 Task: Add an event with the title Second Lunch Break: Mindfulness Break, date '2024/03/10', time 7:30 AM to 9:30 AMand add a description: Participants will understand the role of nonverbal cues, such as body language, facial expressions, and gestures, in communication. They will learn how to use nonverbal signals effectively to convey their message and understand the nonverbal cues of others., put the event into Red category, logged in from the account softage.2@softage.netand send the event invitation to softage.6@softage.net and softage.7@softage.net. Set a reminder for the event At time of event
Action: Mouse moved to (117, 105)
Screenshot: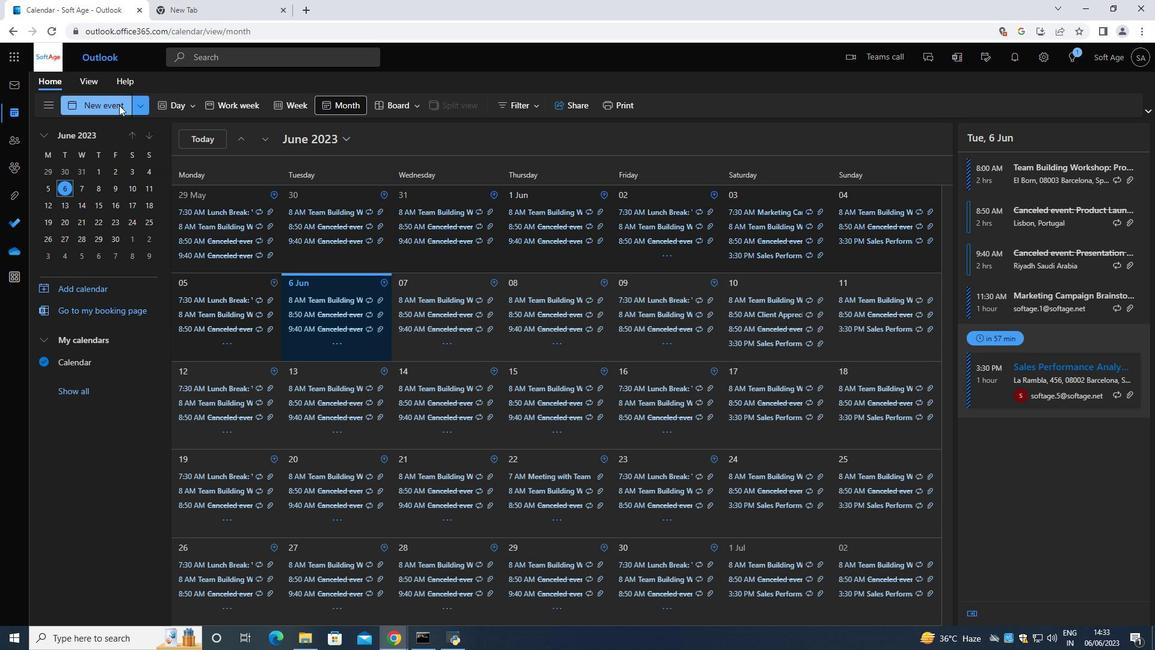 
Action: Mouse pressed left at (117, 105)
Screenshot: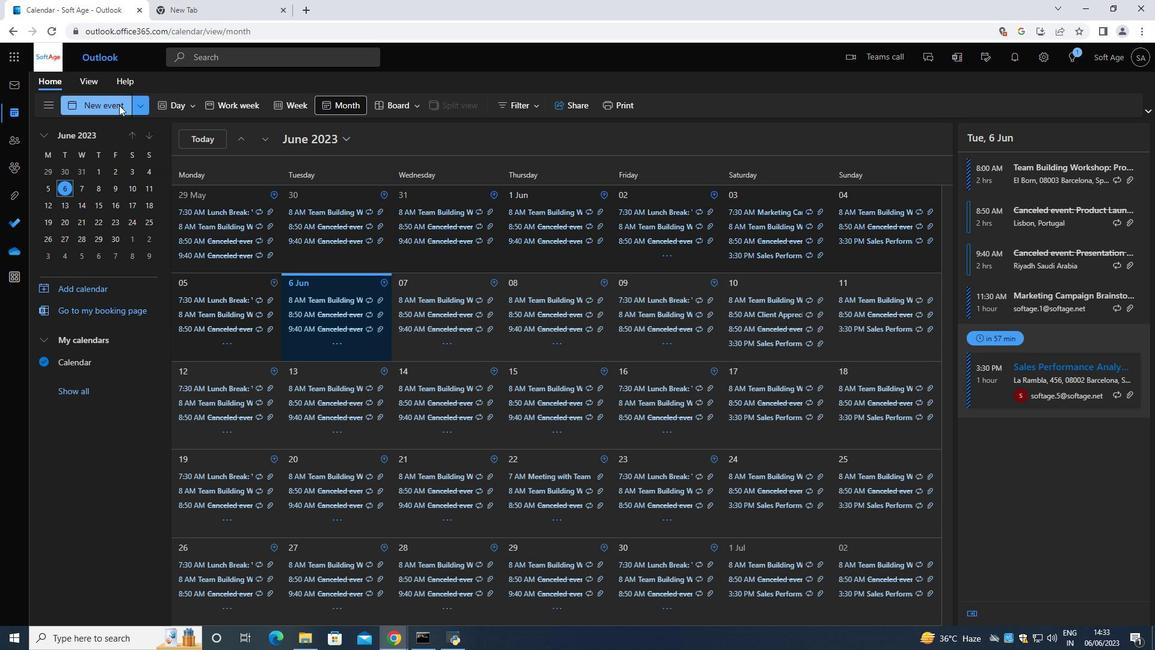 
Action: Mouse moved to (326, 137)
Screenshot: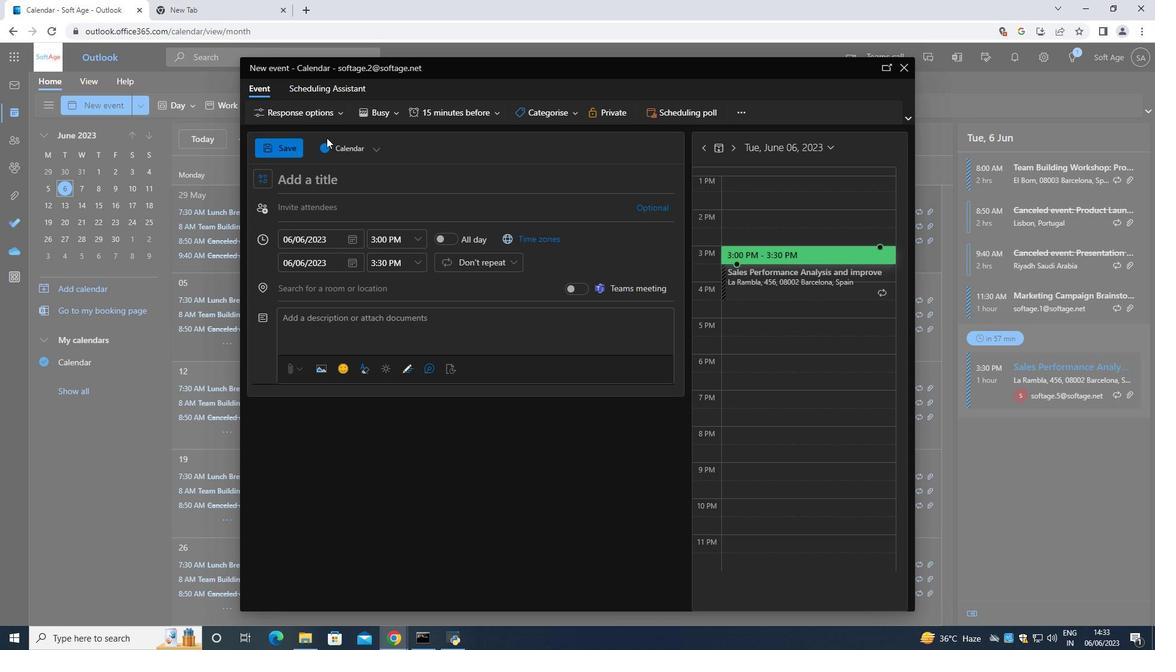 
Action: Key pressed <Key.shift>Seconf<Key.backspace>d<Key.space><Key.shift><Key.shift><Key.shift>Lunch<Key.space><Key.shift>Breake<Key.space><Key.shift><Key.shift_r>:<Key.backspace><Key.backspace><Key.backspace><Key.backspace>k<Key.space><Key.shift_r>:<Key.space><Key.shift>Mindfulness<Key.space><Key.shift><Key.shift><Key.shift><Key.shift><Key.shift><Key.shift><Key.shift>Break<Key.space>
Screenshot: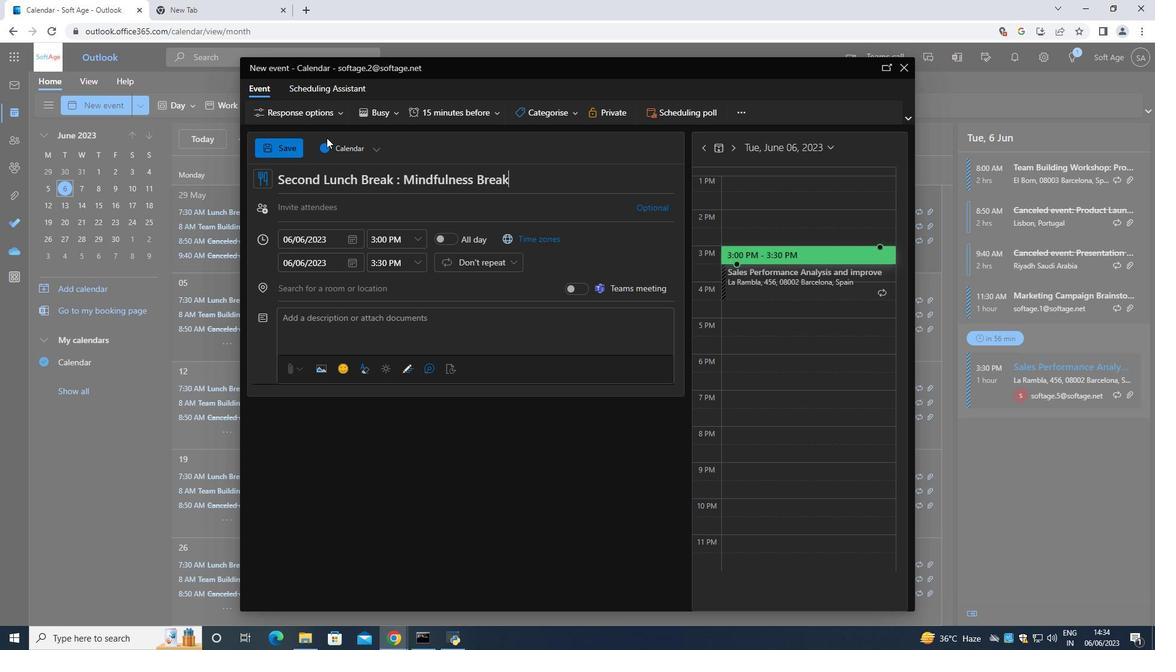 
Action: Mouse moved to (349, 246)
Screenshot: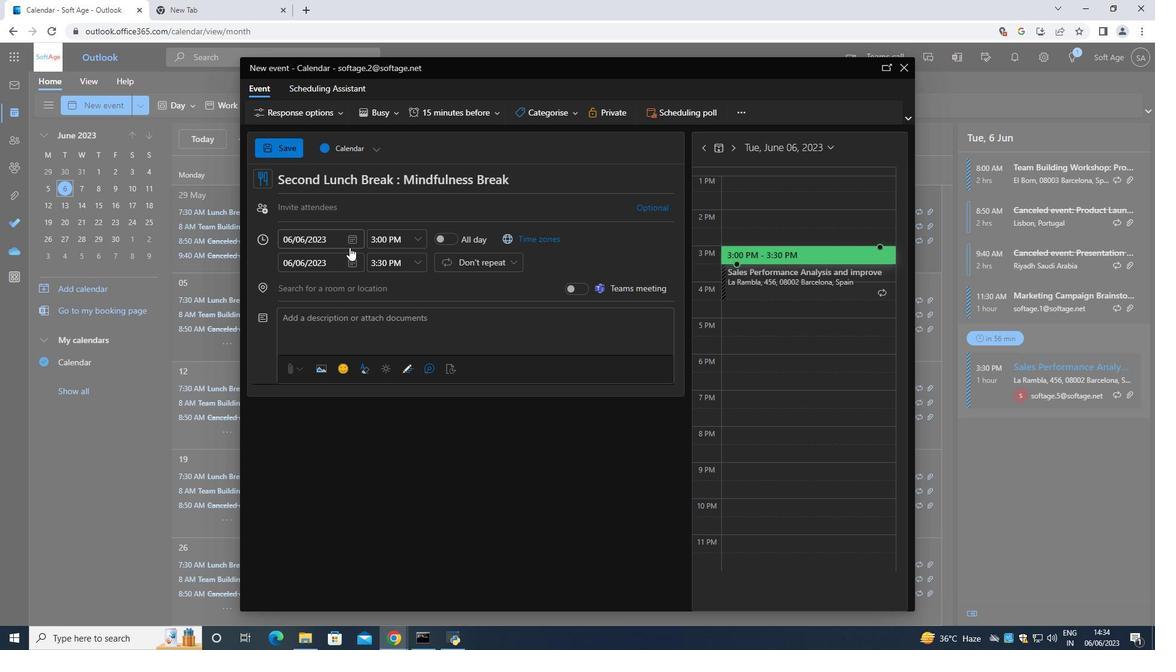 
Action: Mouse pressed left at (349, 246)
Screenshot: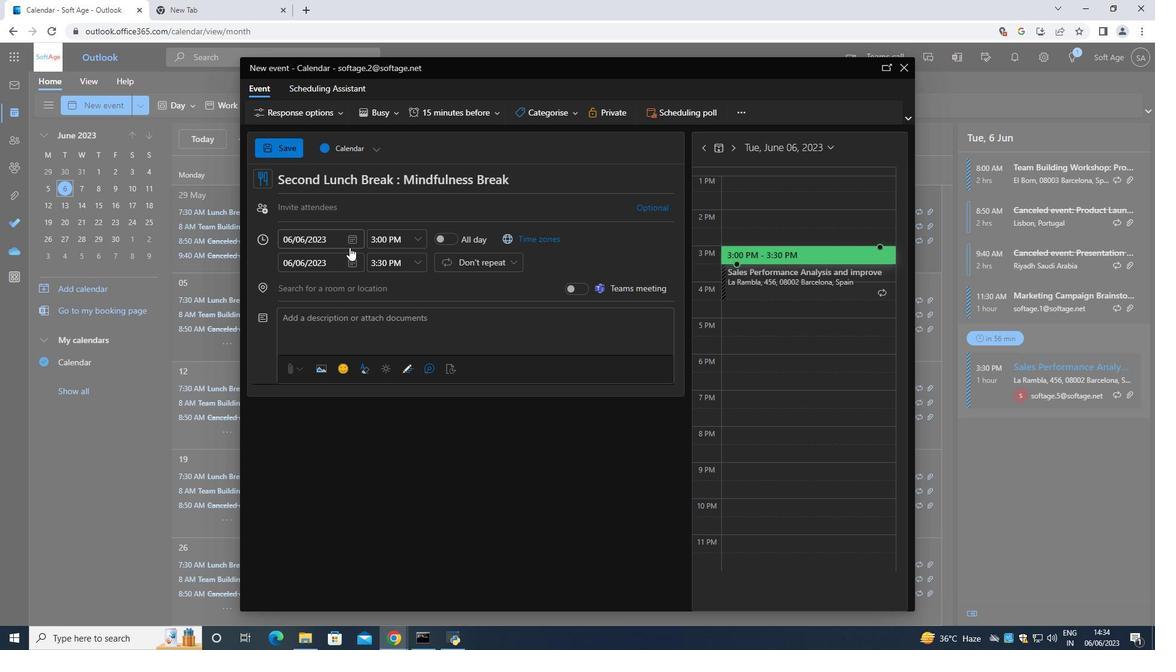 
Action: Mouse moved to (394, 264)
Screenshot: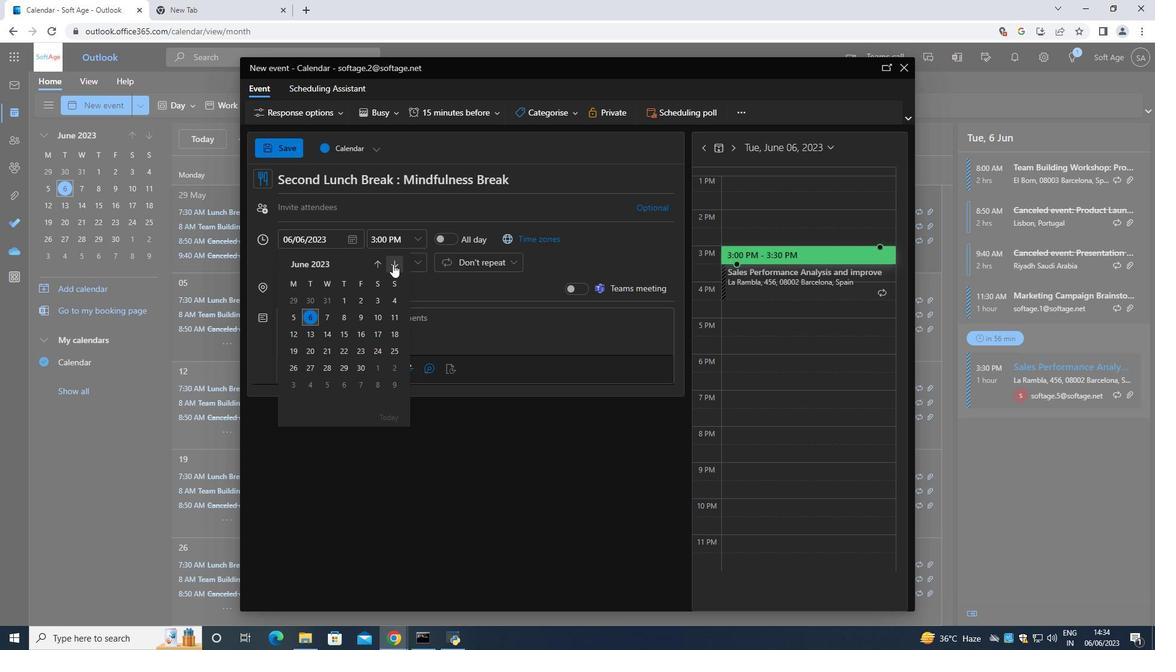
Action: Mouse pressed left at (394, 264)
Screenshot: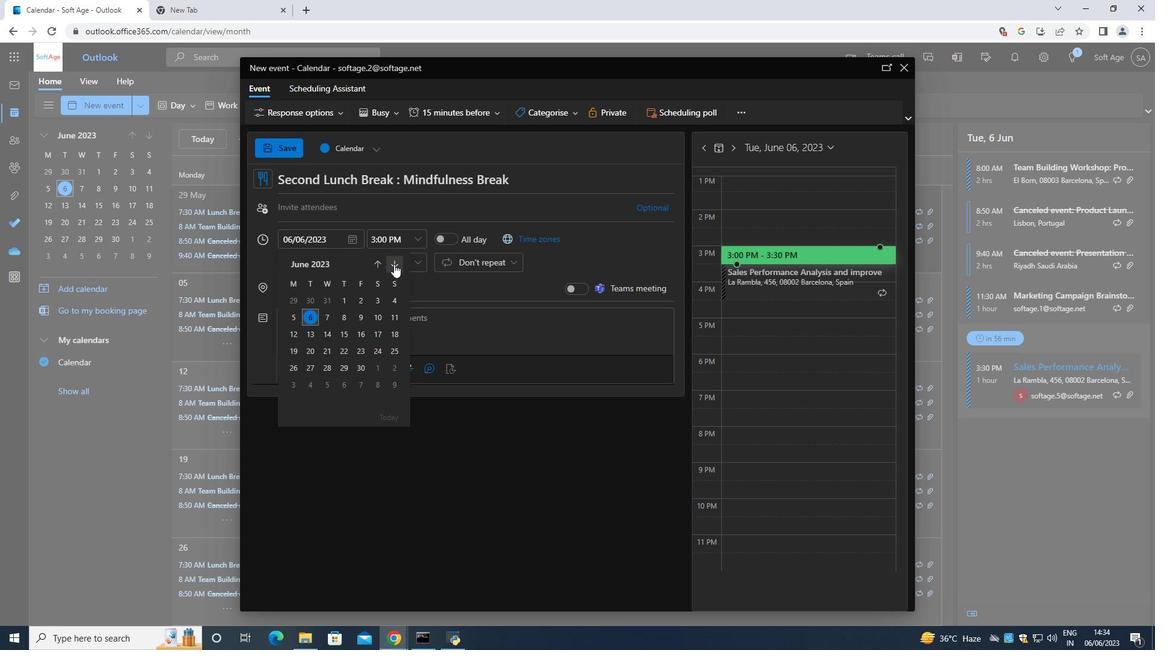 
Action: Mouse moved to (394, 264)
Screenshot: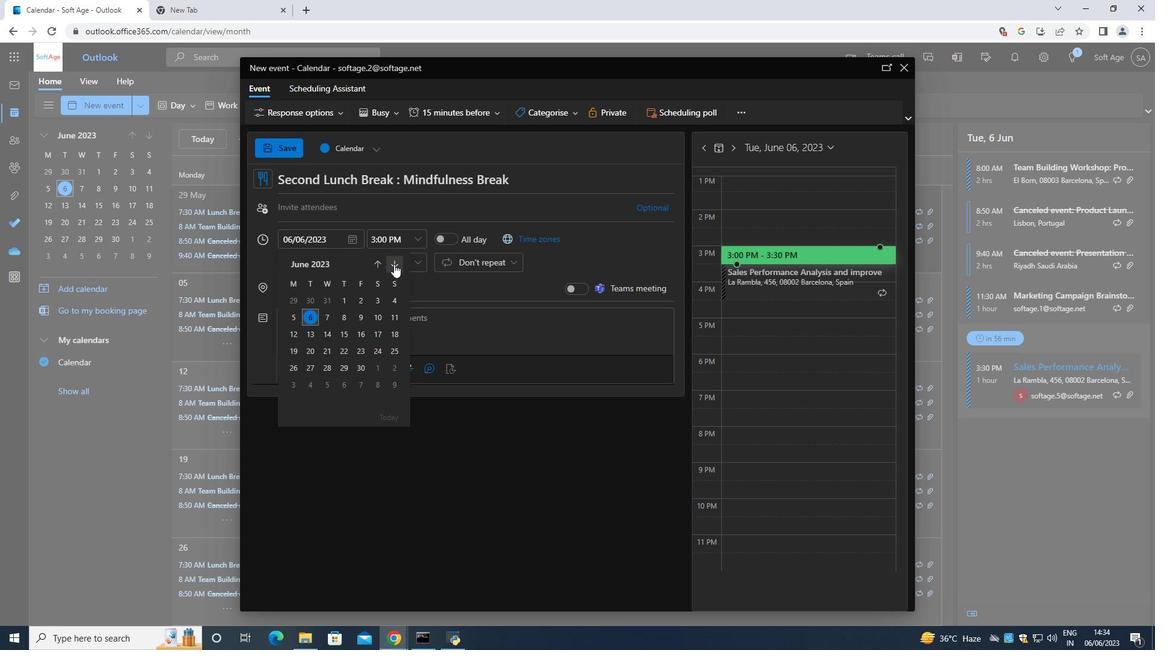 
Action: Mouse pressed left at (394, 264)
Screenshot: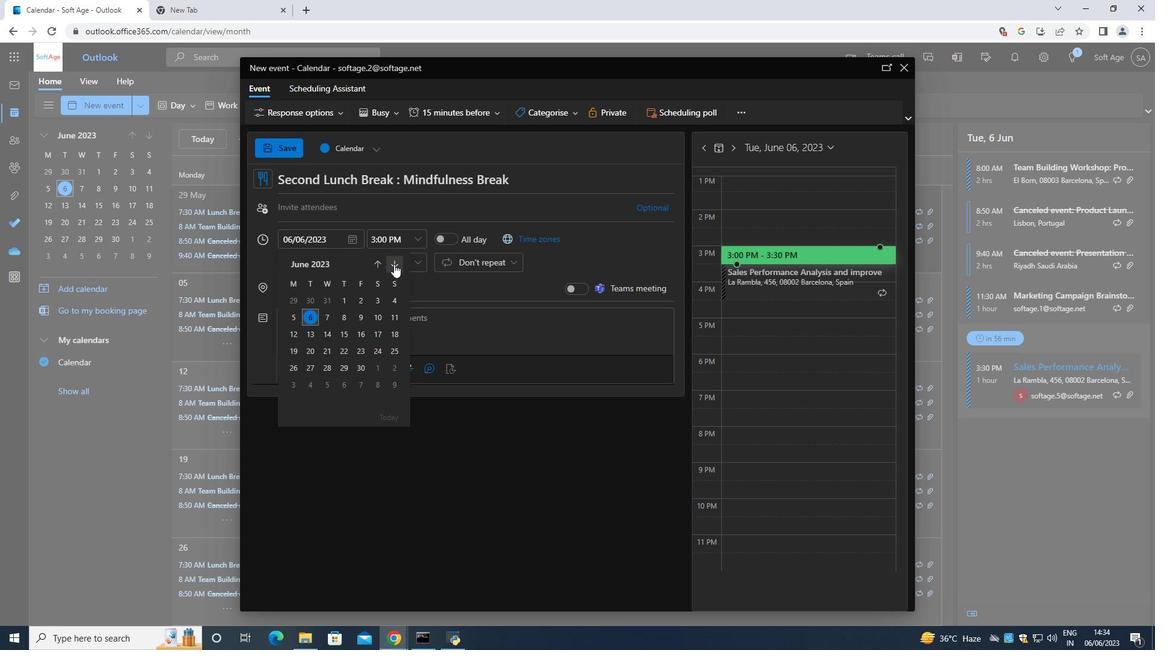 
Action: Mouse pressed left at (394, 264)
Screenshot: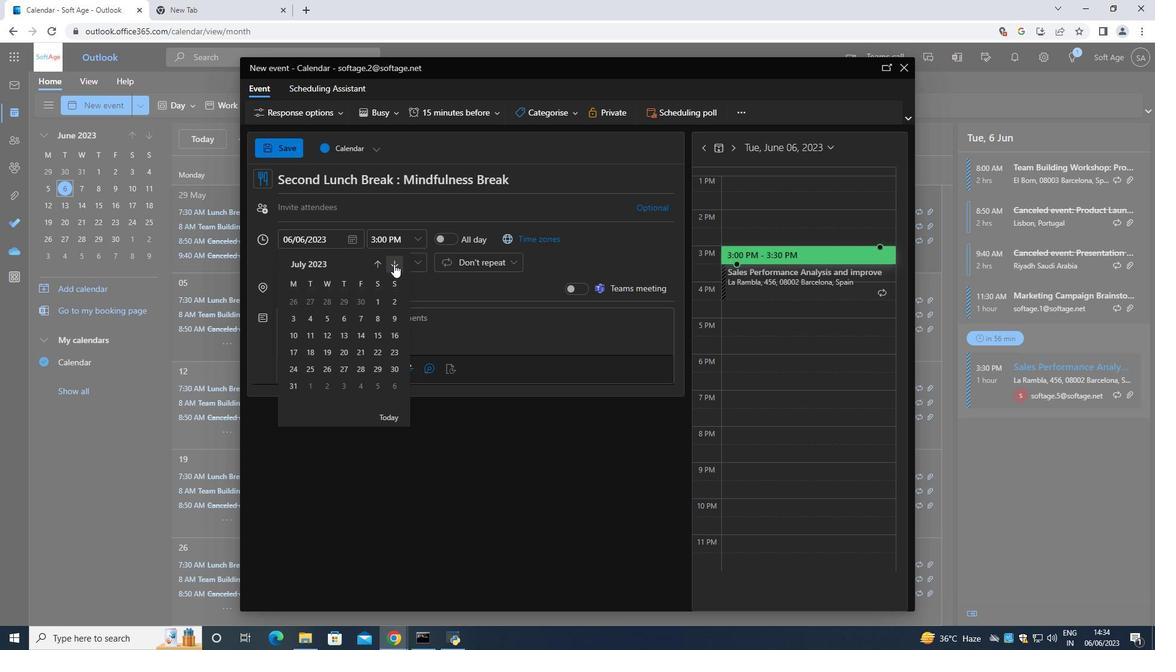 
Action: Mouse pressed left at (394, 264)
Screenshot: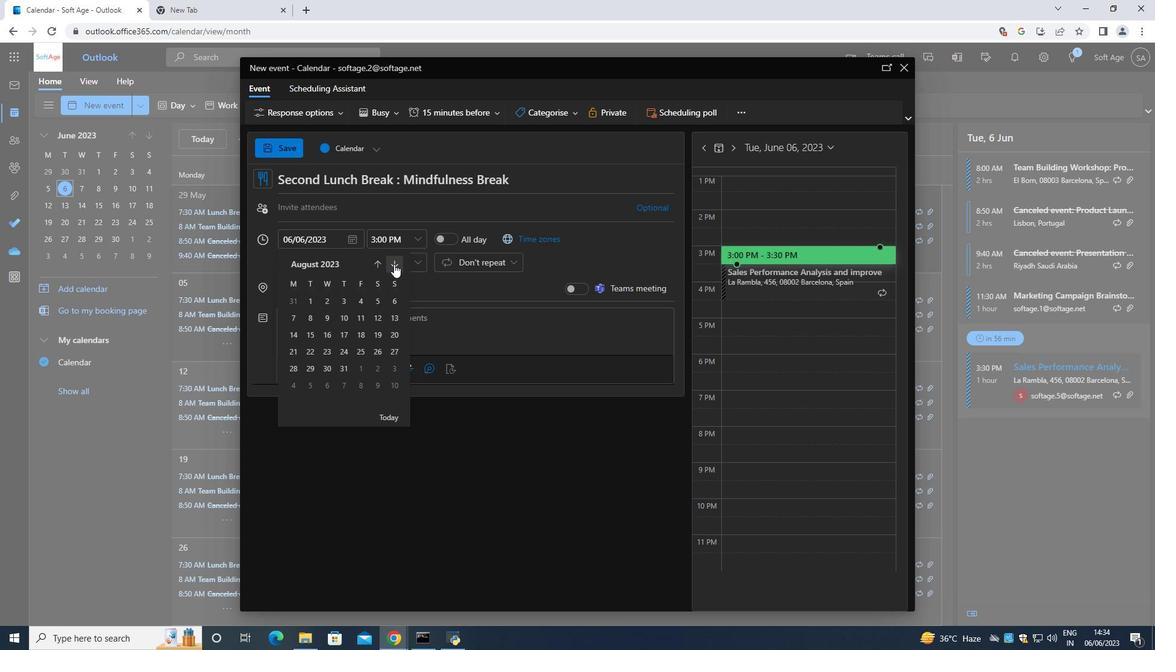 
Action: Mouse moved to (394, 264)
Screenshot: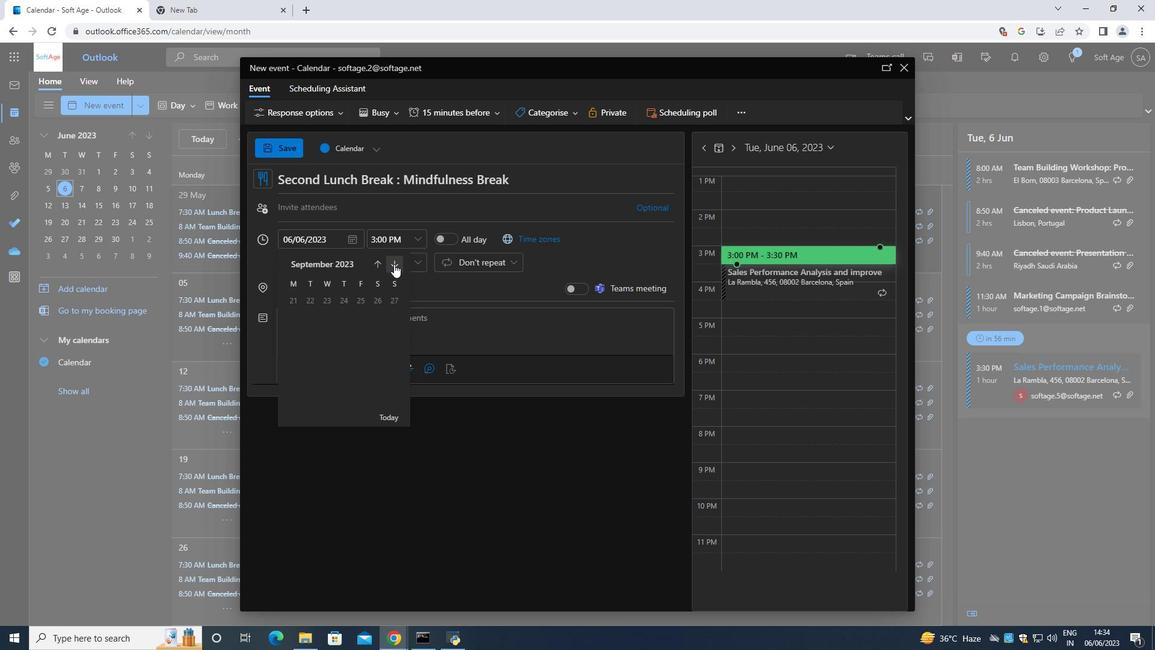 
Action: Mouse pressed left at (394, 264)
Screenshot: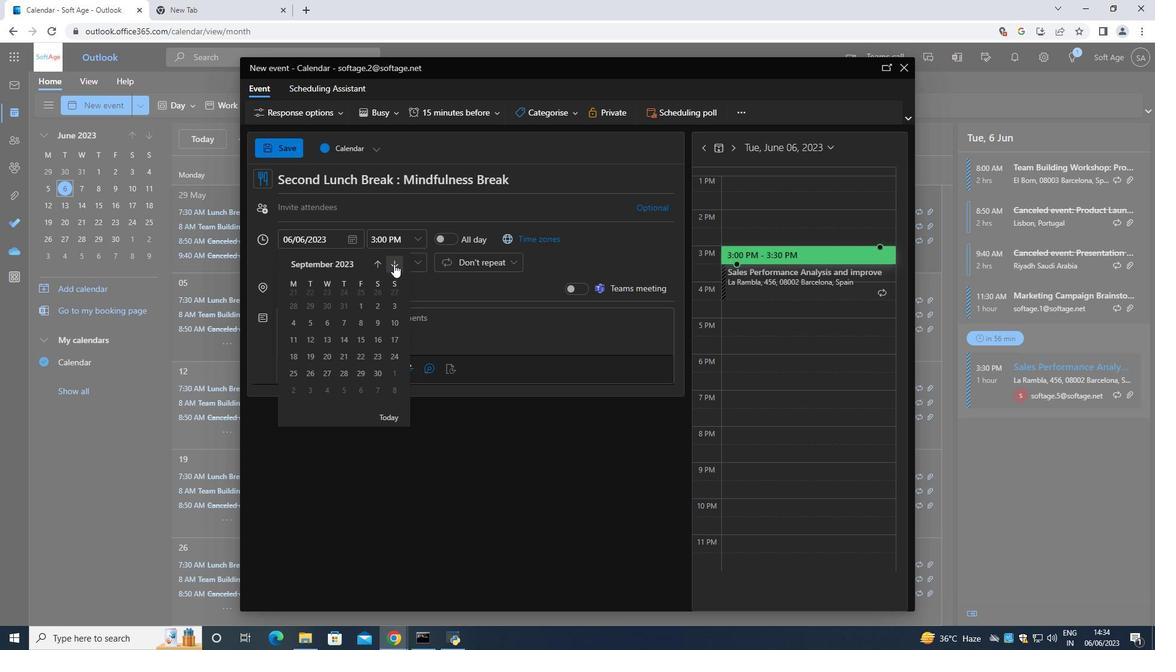 
Action: Mouse moved to (394, 264)
Screenshot: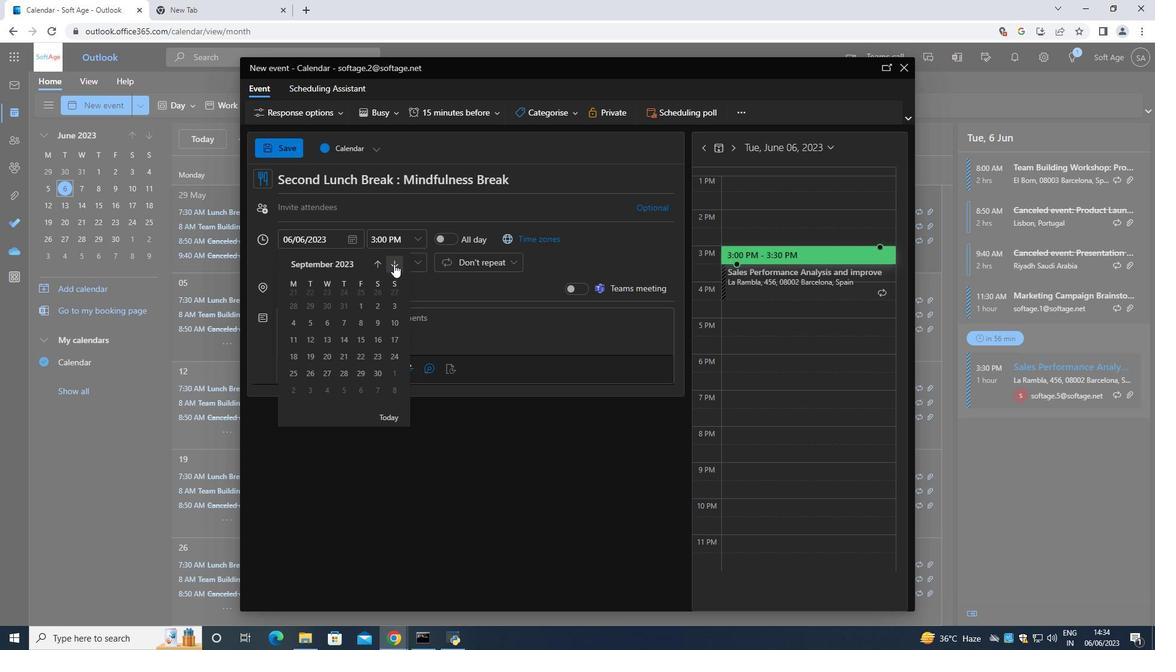 
Action: Mouse pressed left at (394, 264)
Screenshot: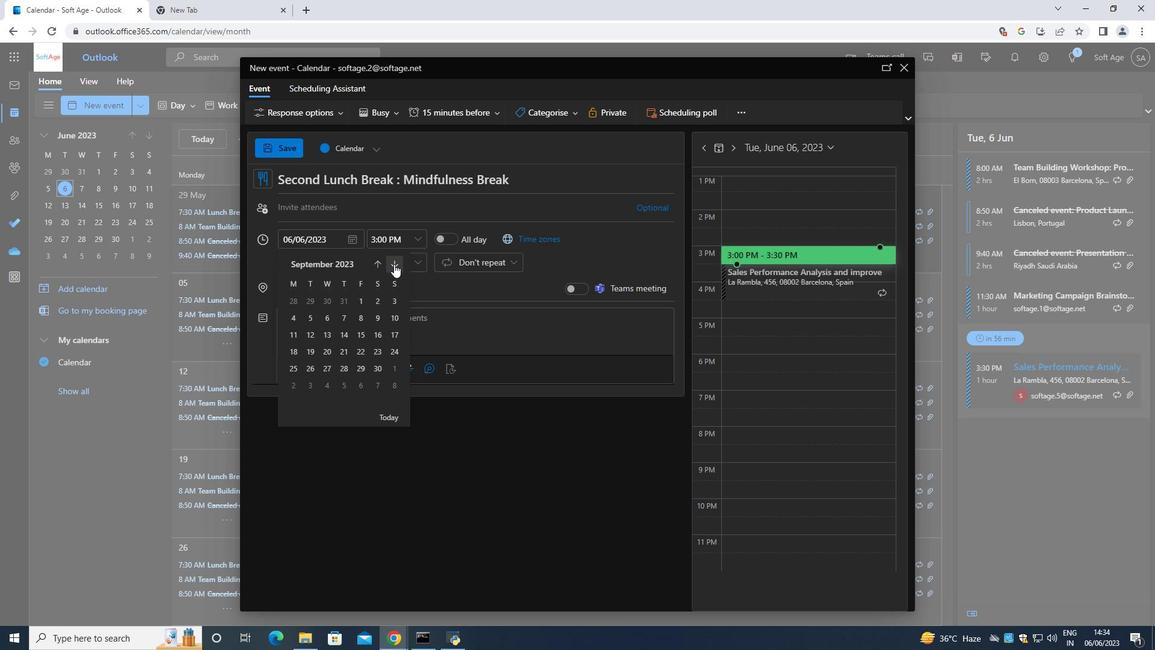
Action: Mouse pressed left at (394, 264)
Screenshot: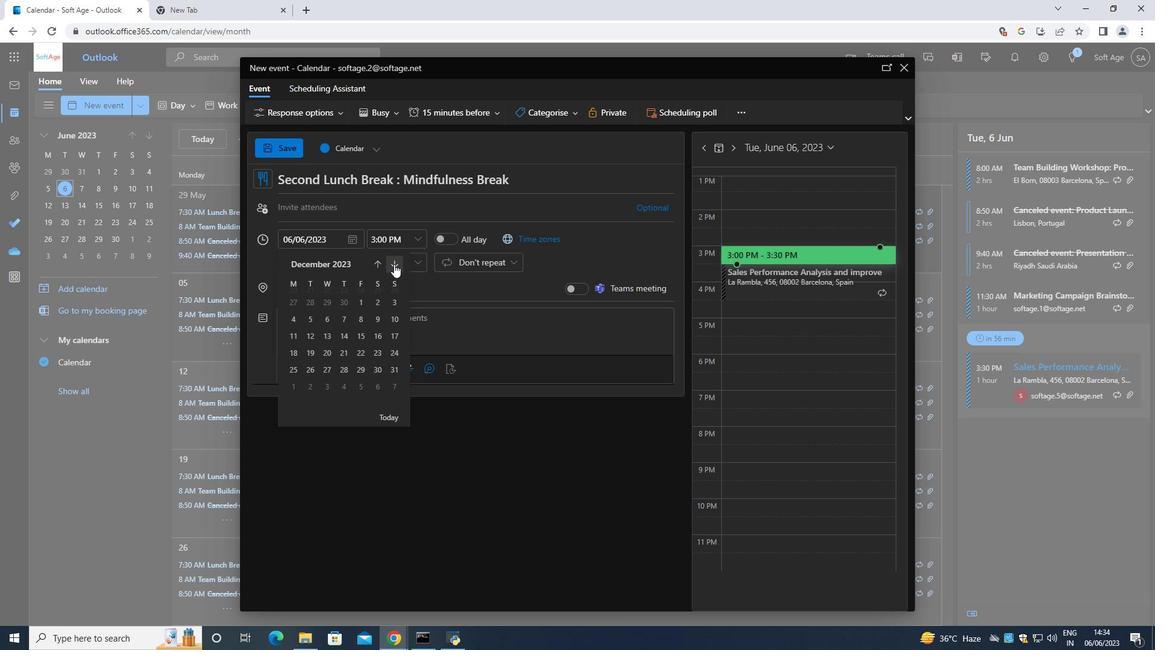 
Action: Mouse pressed left at (394, 264)
Screenshot: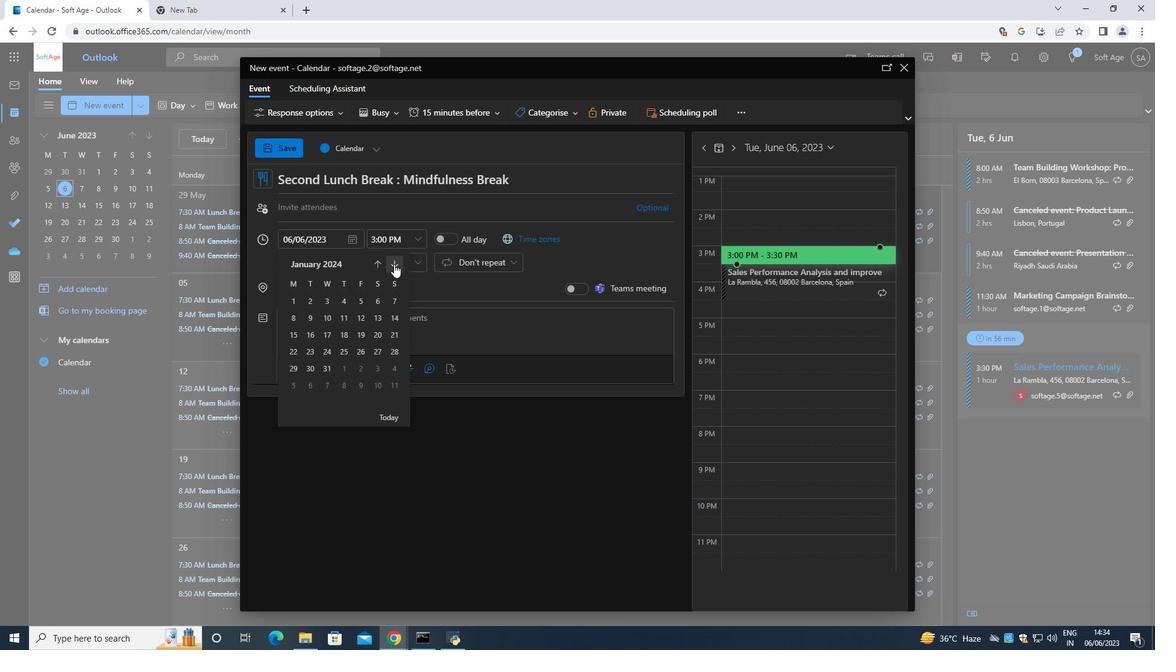 
Action: Mouse pressed left at (394, 264)
Screenshot: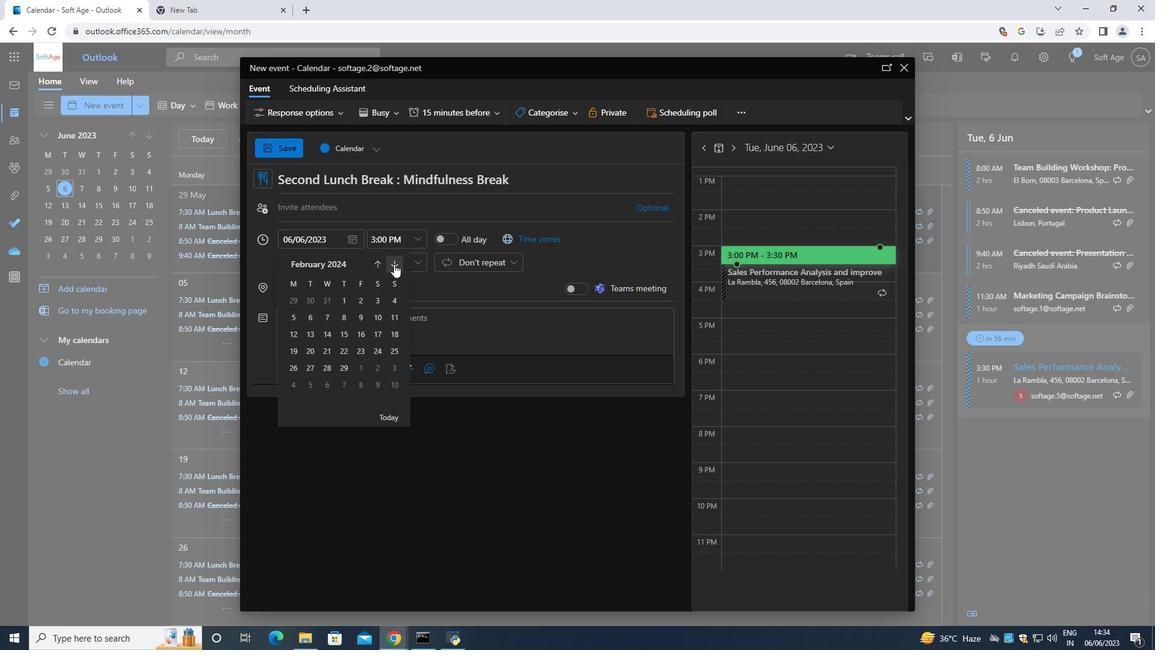 
Action: Mouse moved to (389, 317)
Screenshot: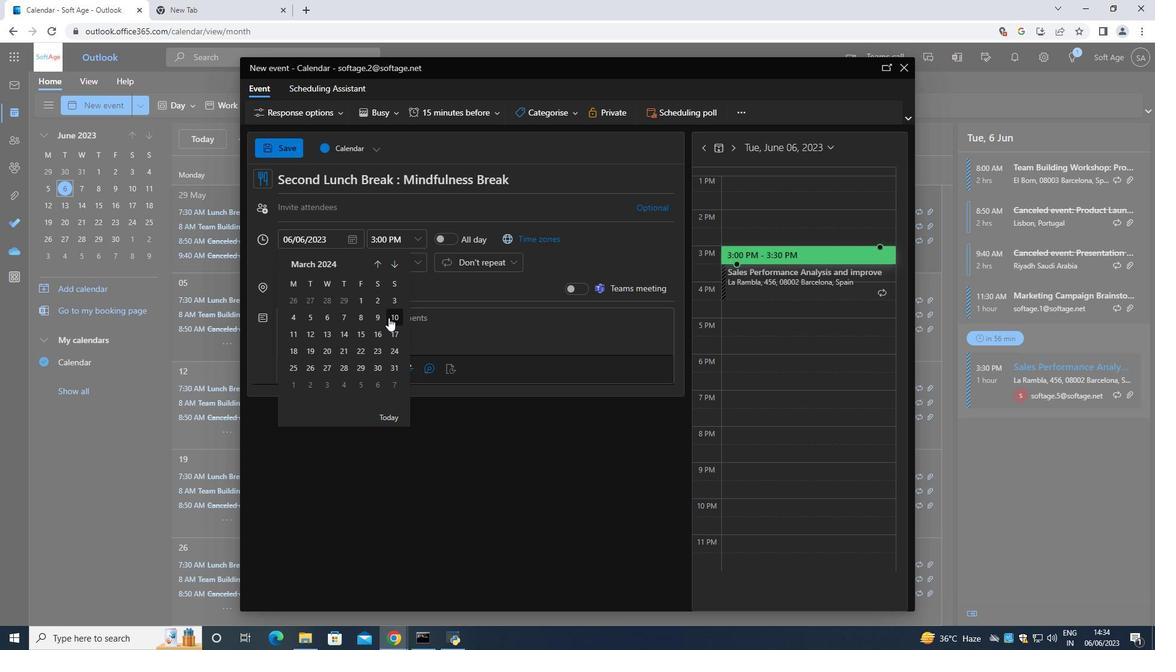 
Action: Mouse pressed left at (389, 317)
Screenshot: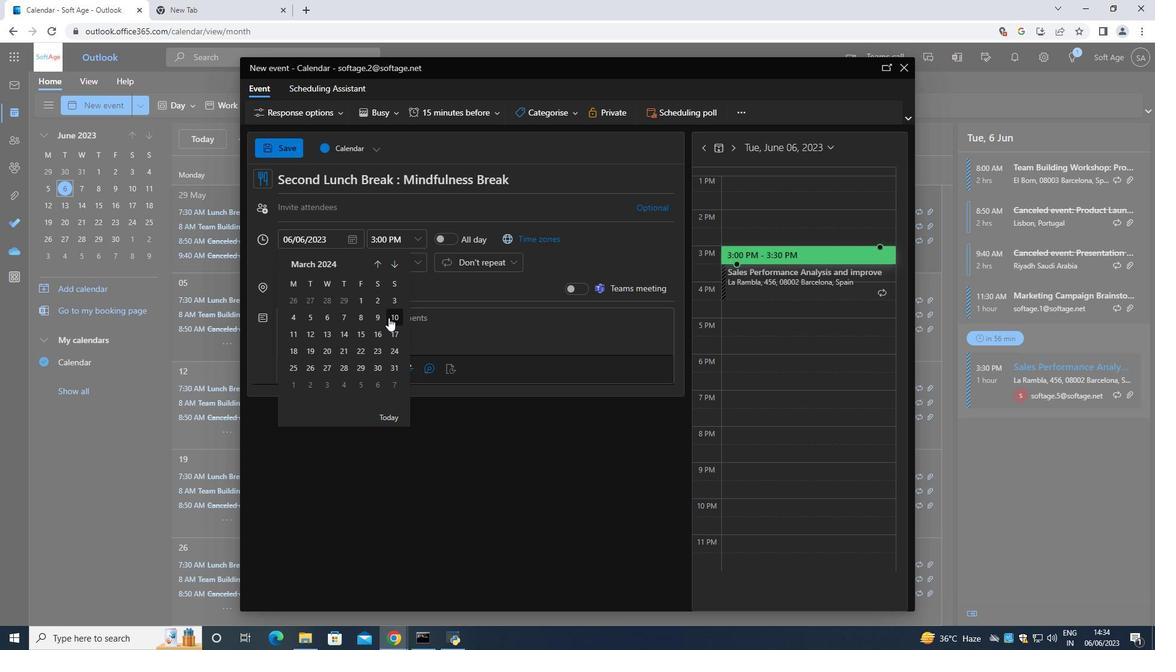 
Action: Mouse moved to (420, 237)
Screenshot: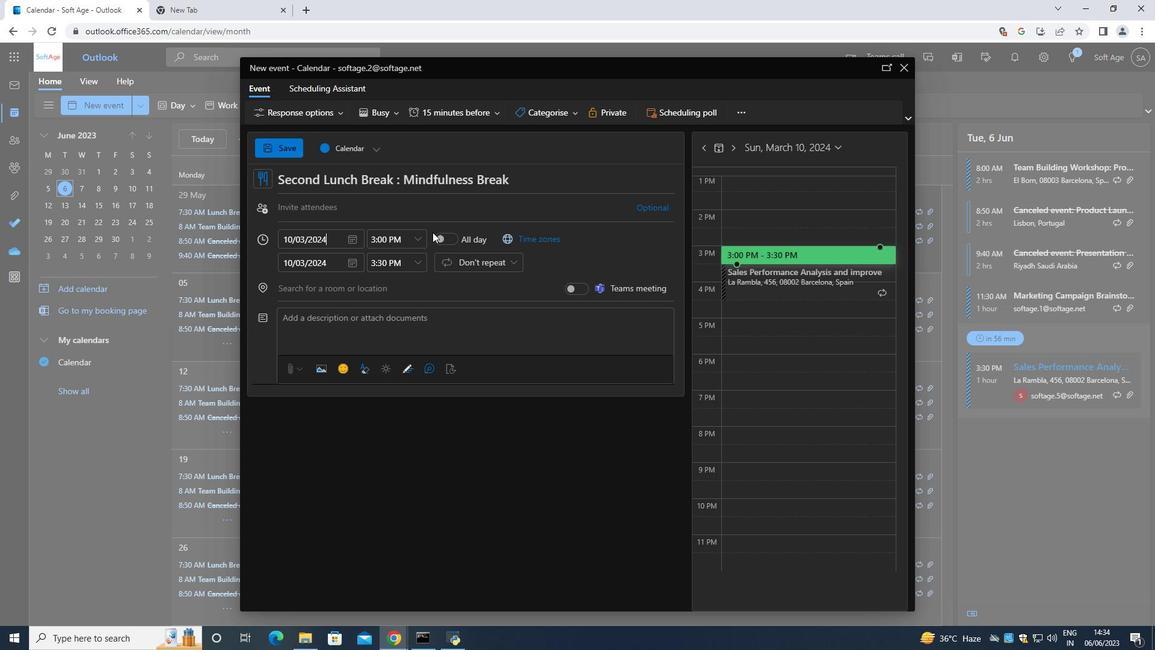 
Action: Mouse pressed left at (420, 237)
Screenshot: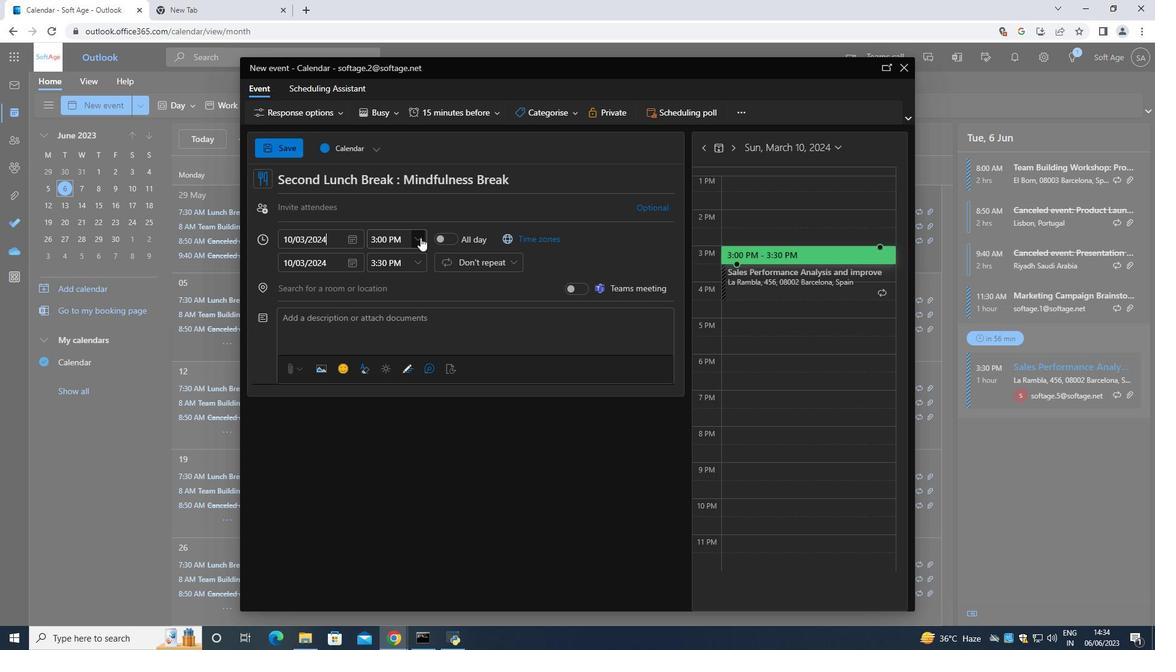
Action: Mouse moved to (414, 279)
Screenshot: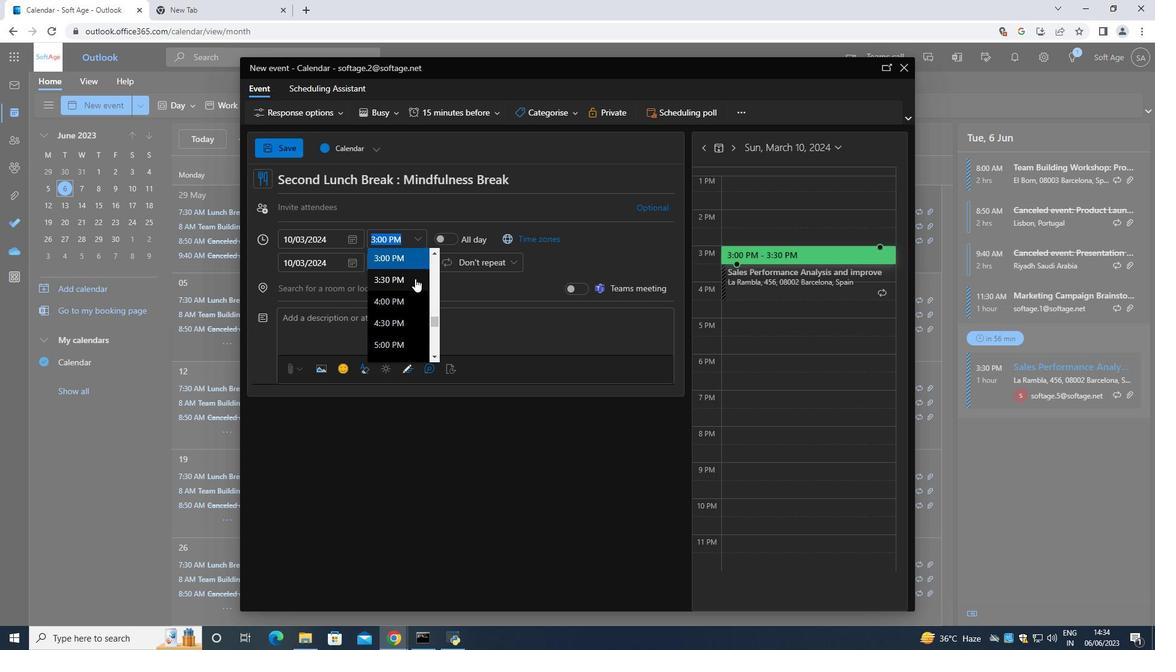 
Action: Mouse scrolled (414, 279) with delta (0, 0)
Screenshot: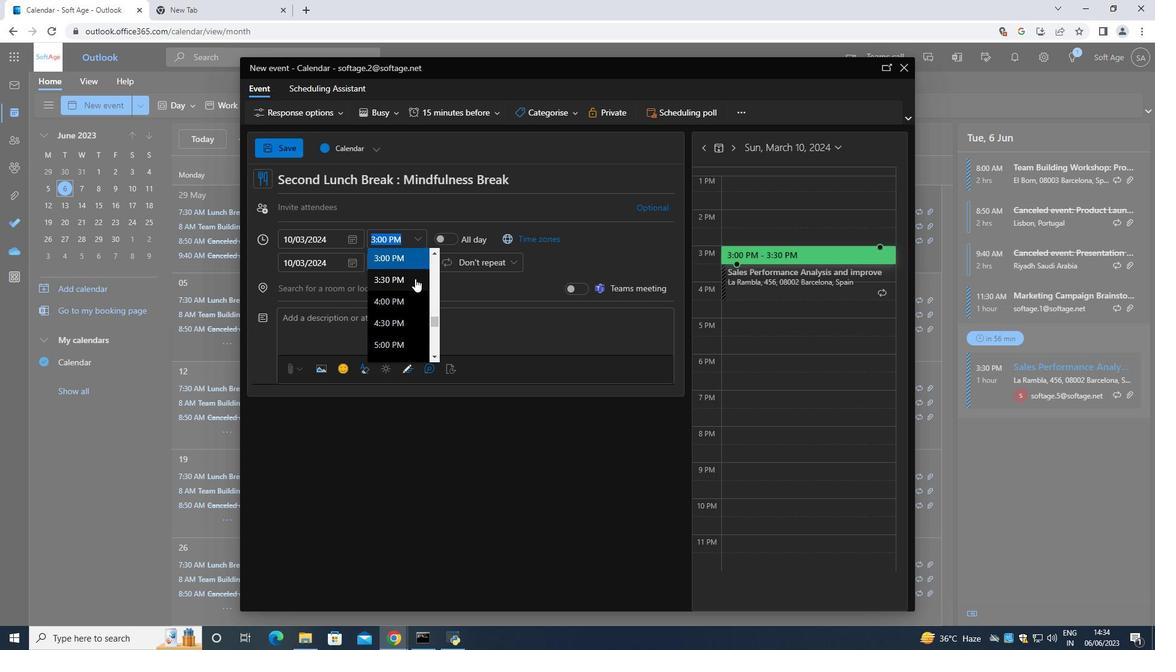 
Action: Mouse scrolled (414, 279) with delta (0, 0)
Screenshot: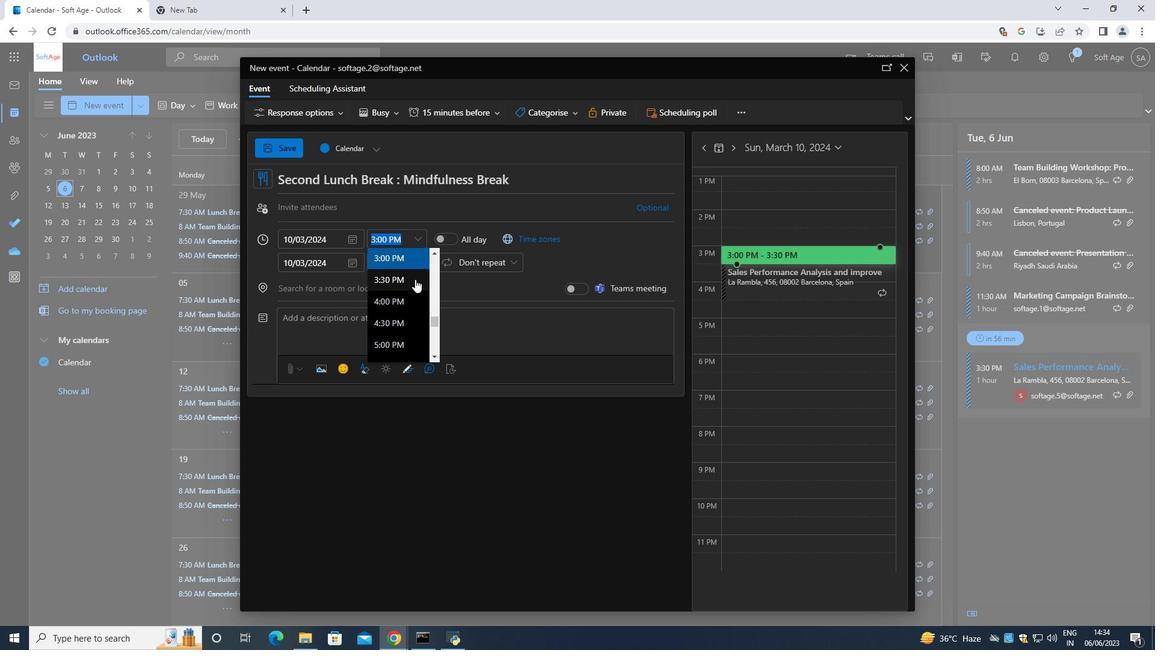 
Action: Mouse scrolled (414, 279) with delta (0, 0)
Screenshot: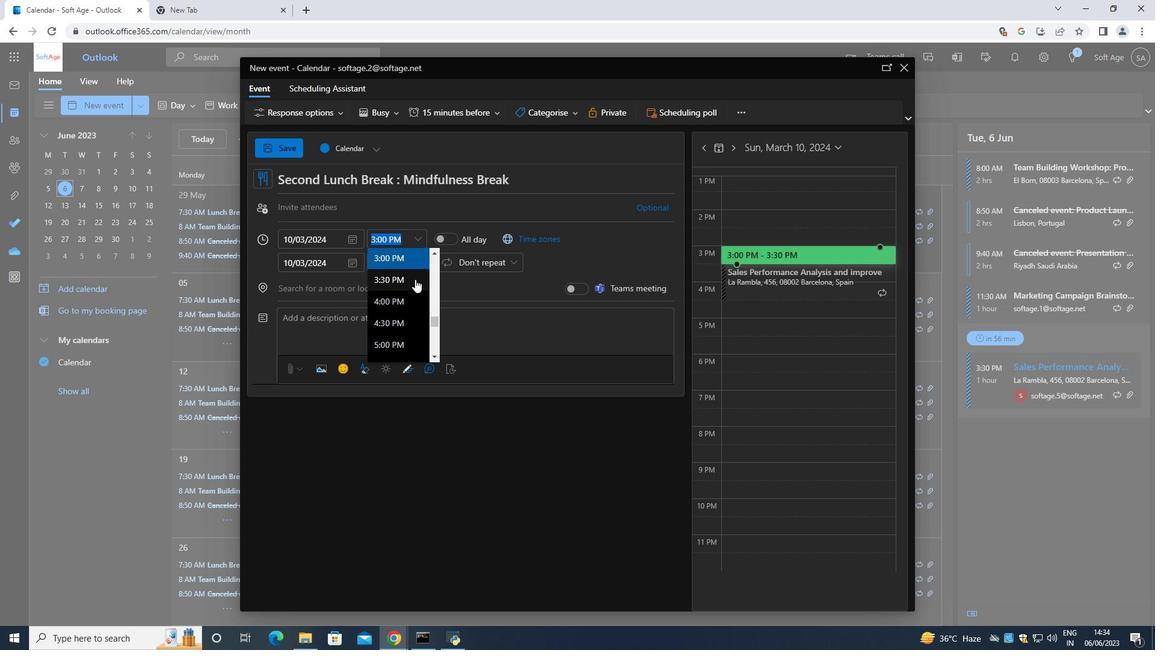 
Action: Mouse moved to (402, 288)
Screenshot: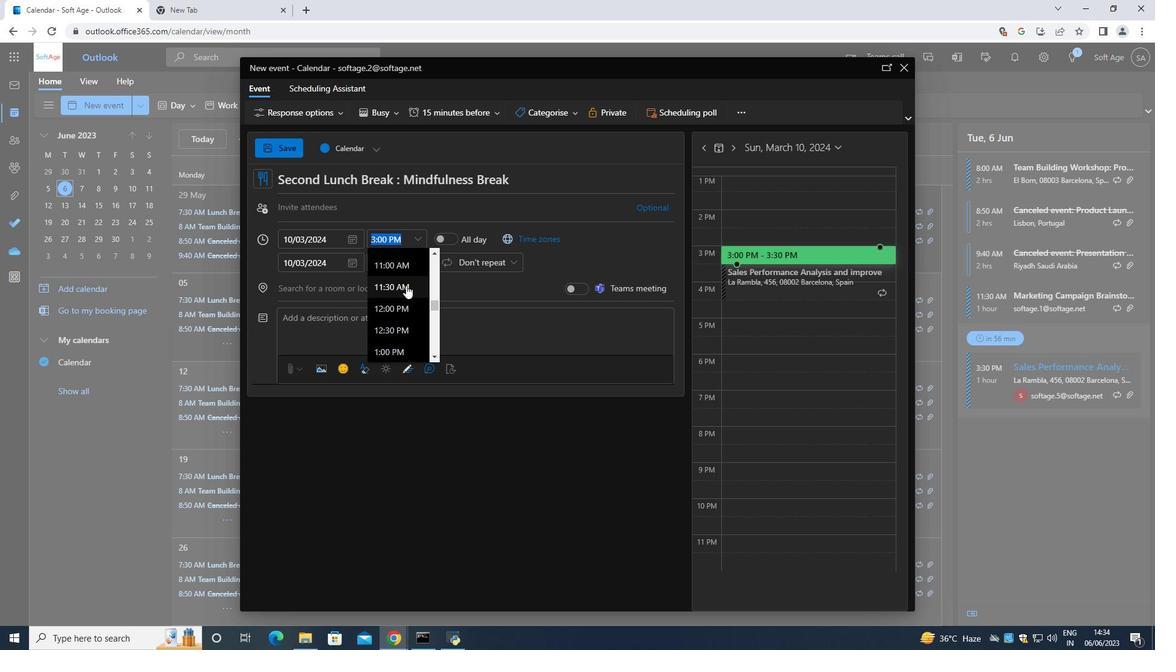 
Action: Mouse scrolled (402, 288) with delta (0, 0)
Screenshot: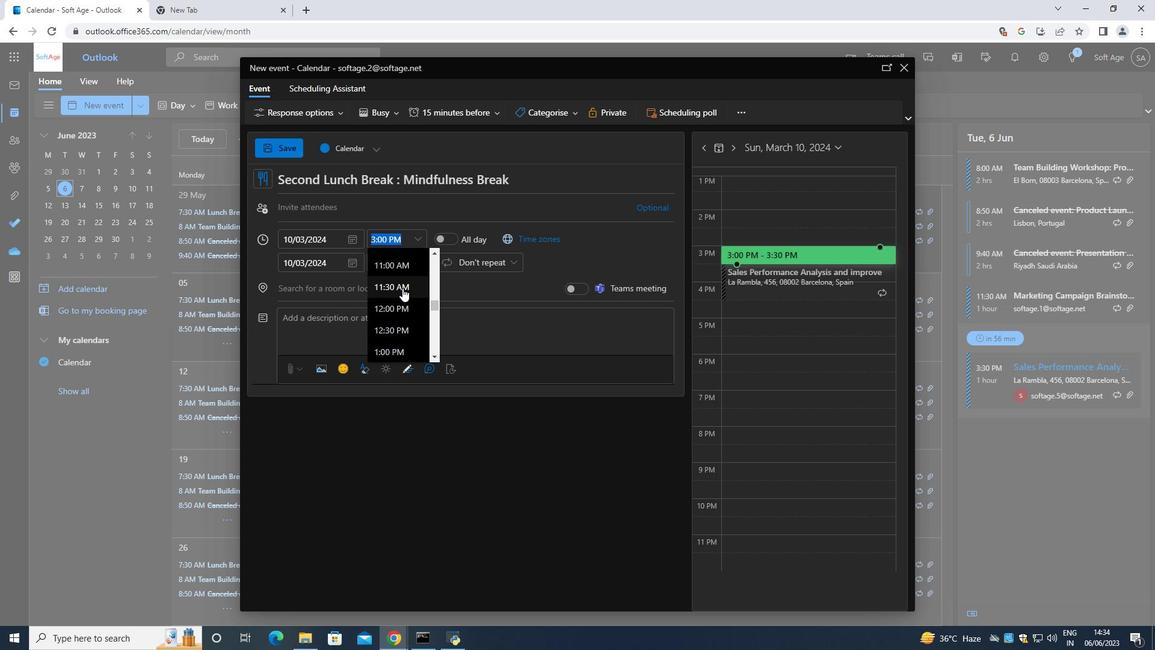 
Action: Mouse scrolled (402, 288) with delta (0, 0)
Screenshot: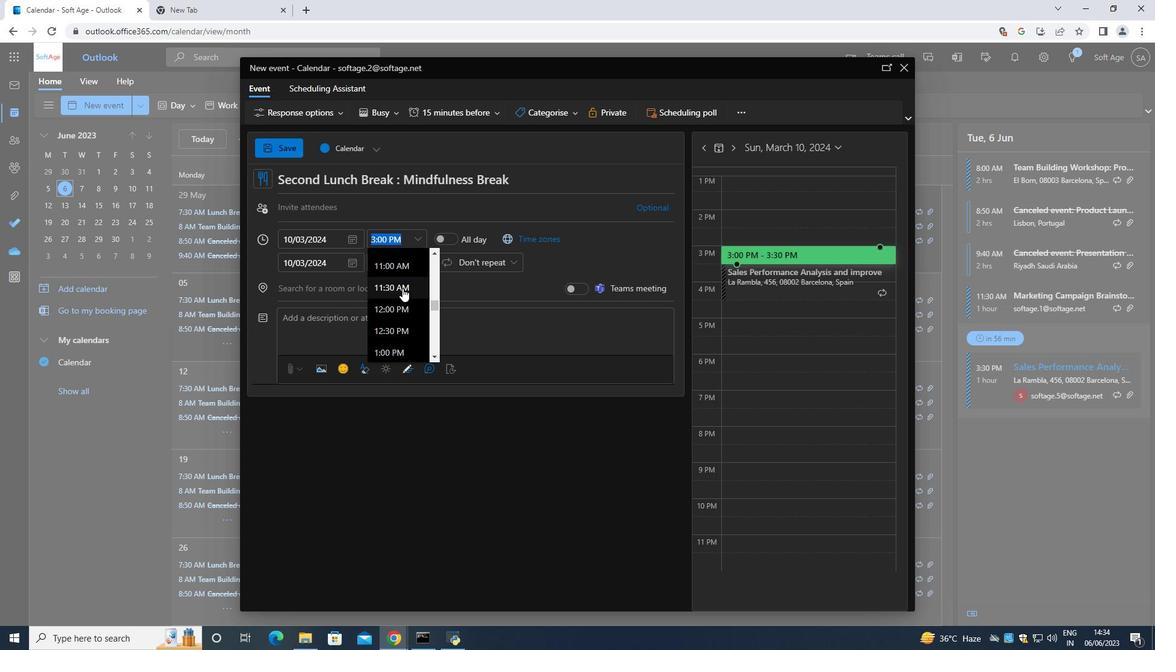 
Action: Mouse scrolled (402, 288) with delta (0, 0)
Screenshot: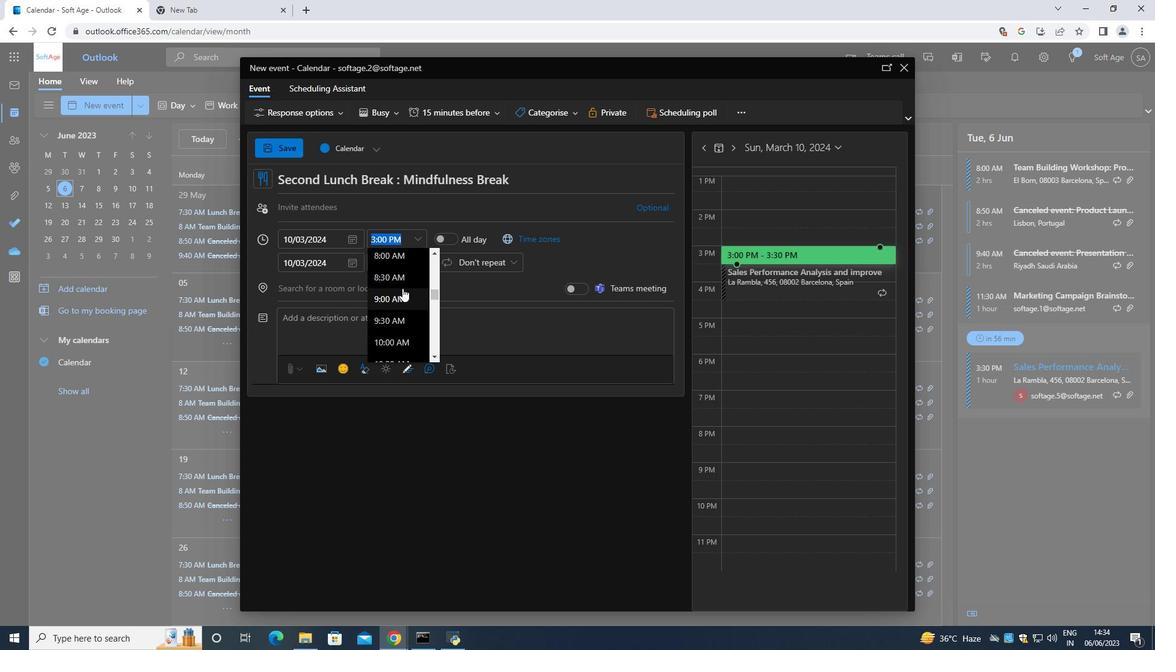 
Action: Mouse moved to (399, 288)
Screenshot: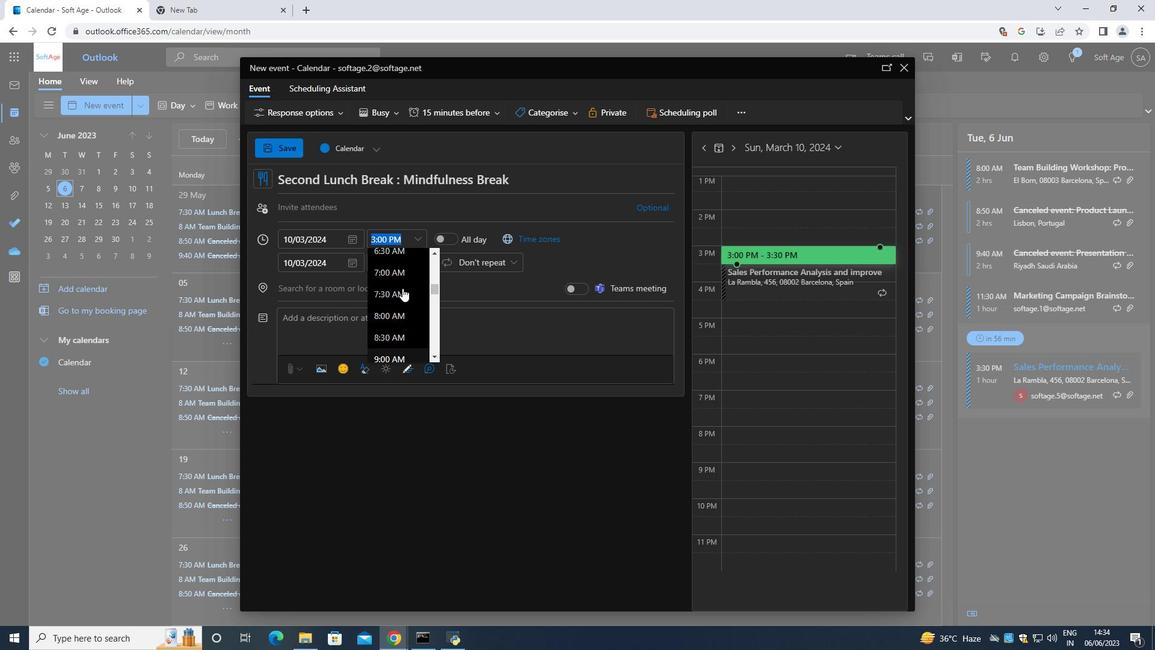 
Action: Mouse pressed left at (399, 288)
Screenshot: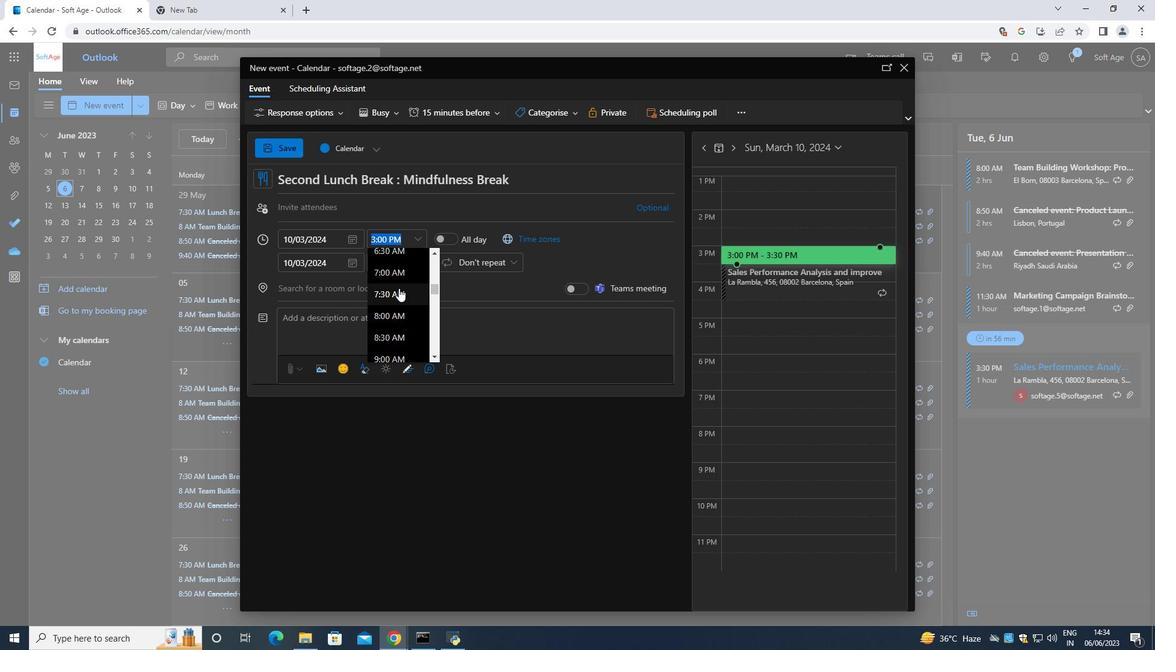 
Action: Mouse moved to (414, 267)
Screenshot: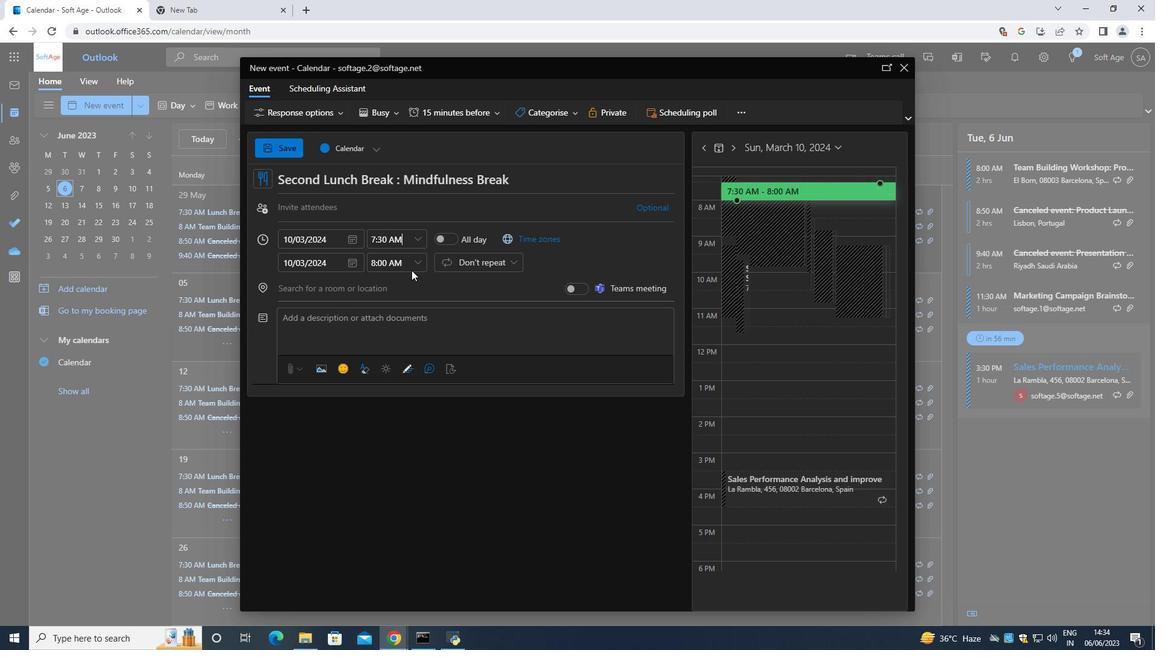 
Action: Mouse pressed left at (414, 267)
Screenshot: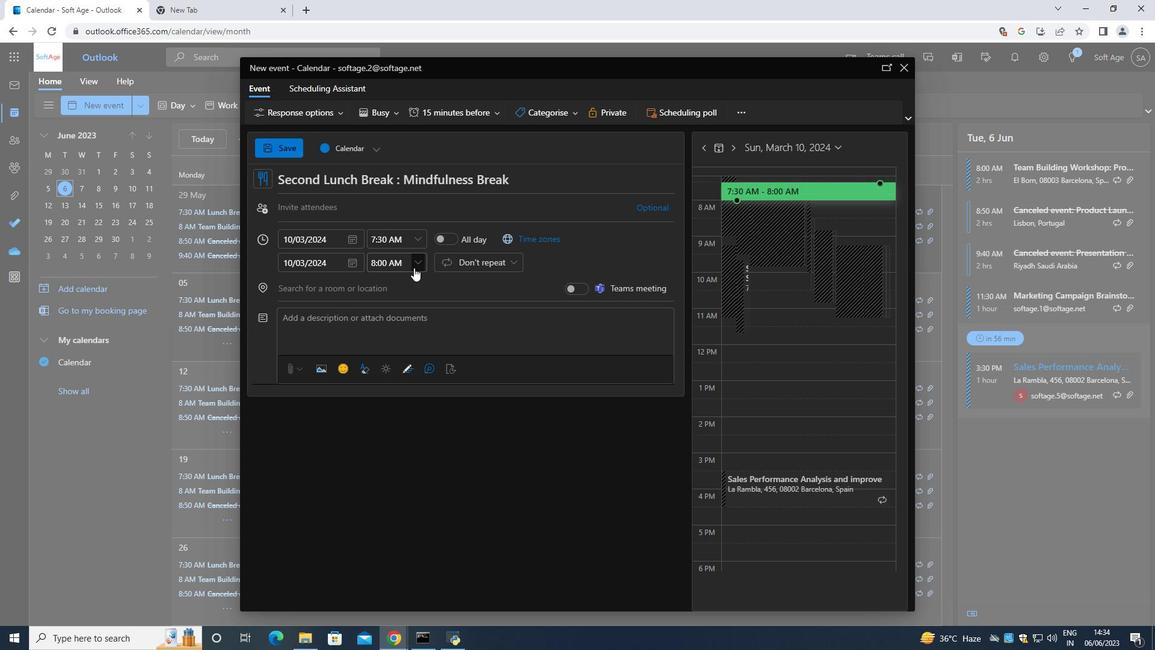 
Action: Mouse moved to (396, 350)
Screenshot: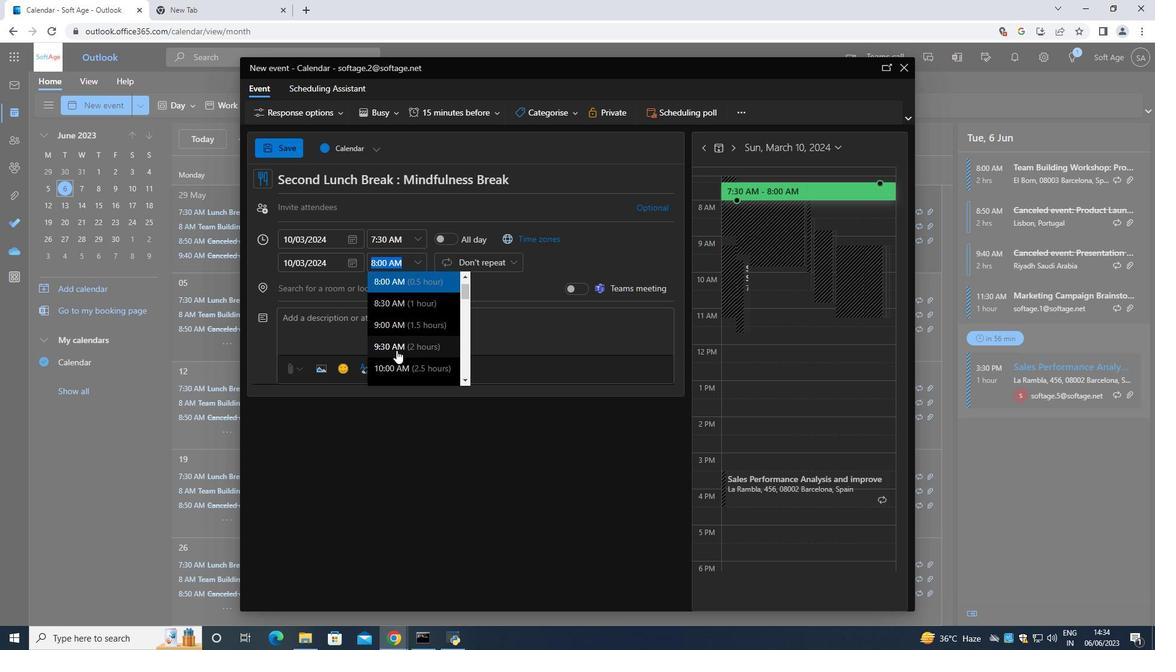 
Action: Mouse pressed left at (396, 350)
Screenshot: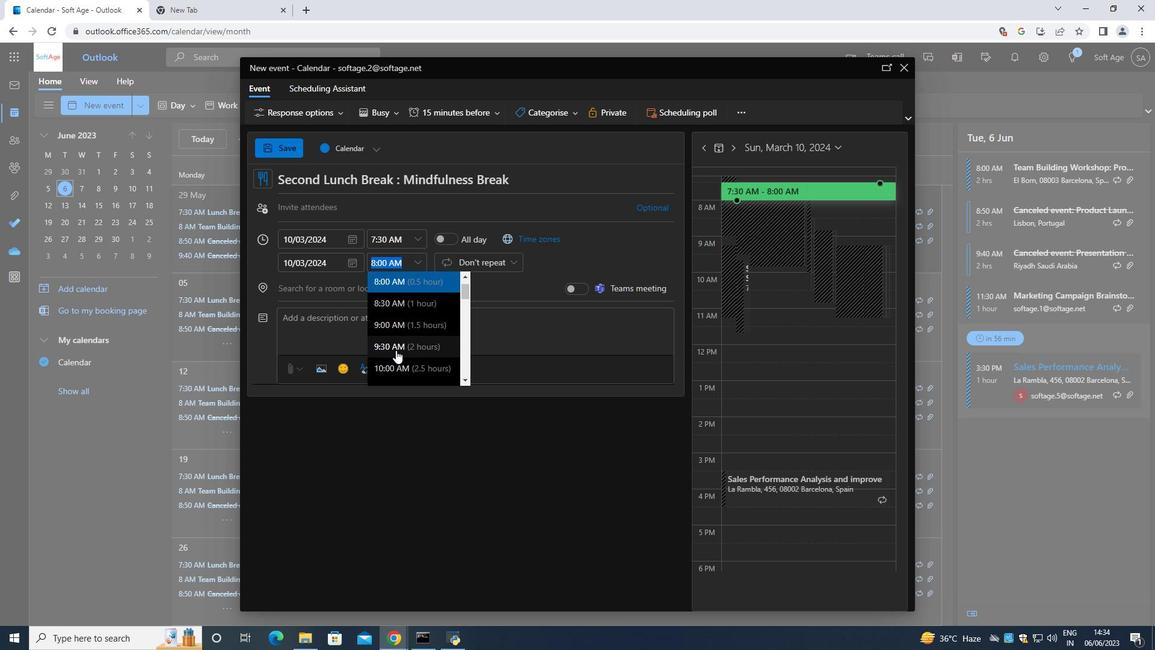 
Action: Mouse moved to (391, 328)
Screenshot: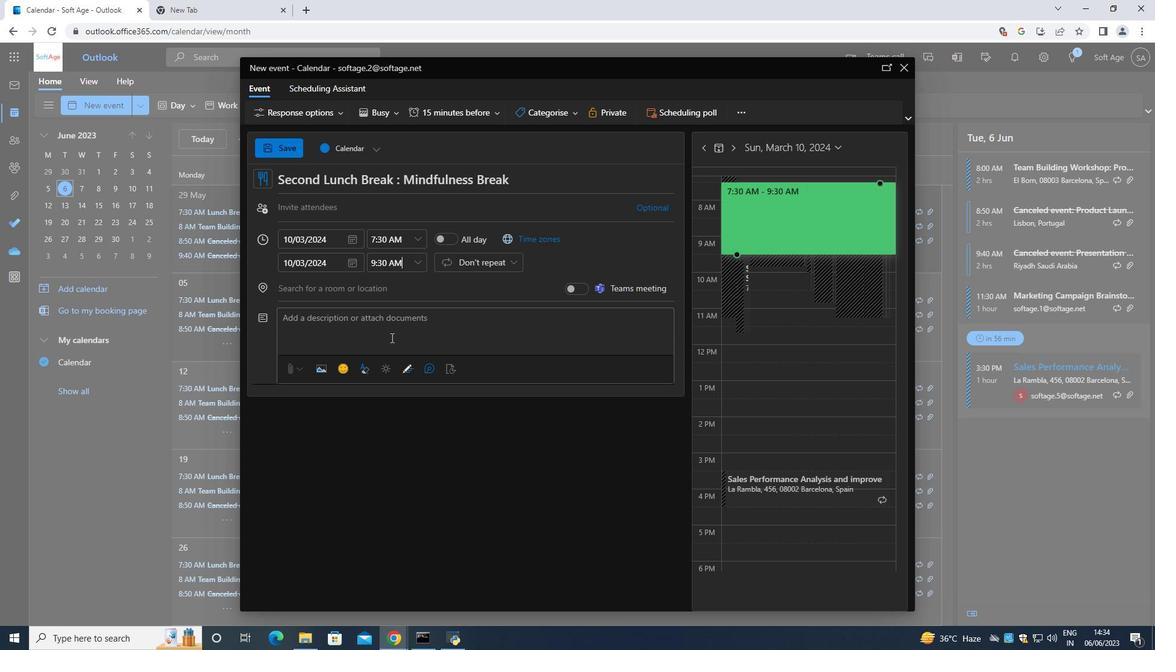 
Action: Mouse pressed left at (391, 328)
Screenshot: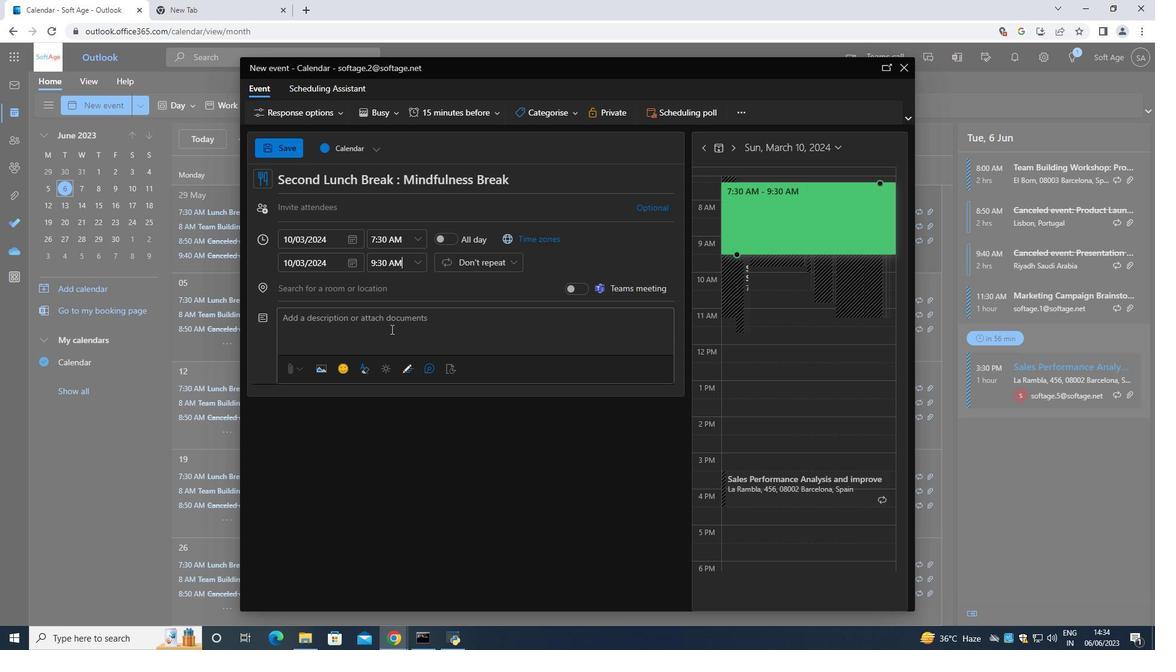 
Action: Mouse moved to (384, 332)
Screenshot: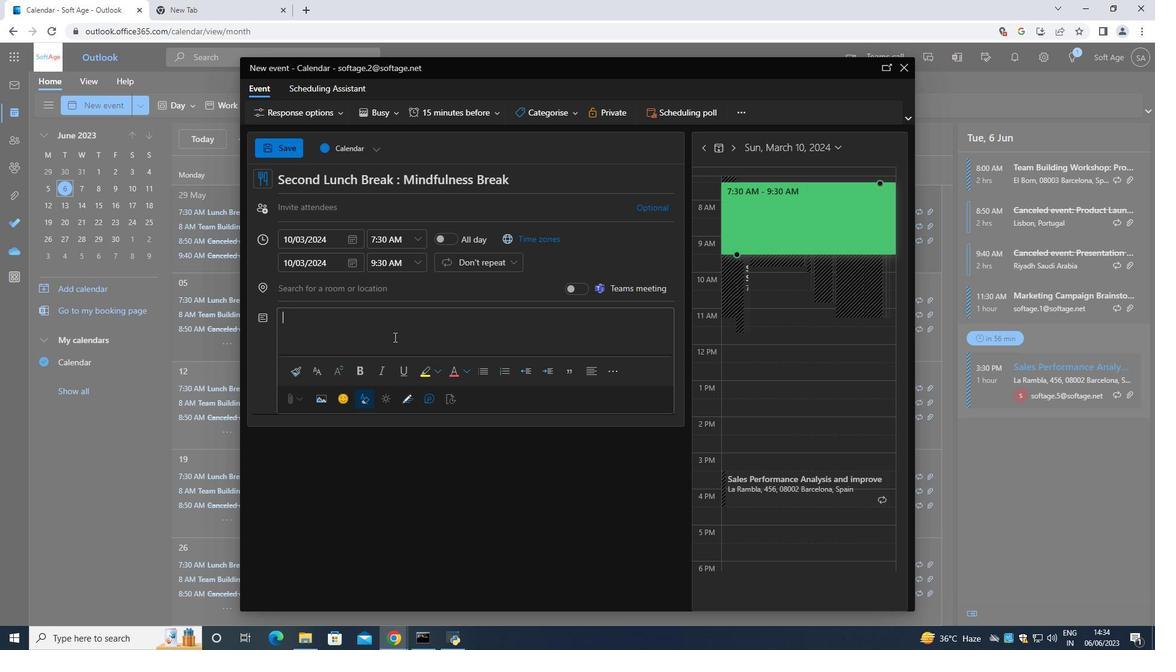 
Action: Key pressed <Key.shift>Participants<Key.space>will<Key.space>understanding<Key.space>the<Key.space>role<Key.space>od<Key.space><Key.backspace><Key.backspace>f<Key.space>nonverbal<Key.space>cues<Key.space>,<Key.space>such<Key.space>as<Key.space>body<Key.space>language<Key.space>,<Key.space>faacu<Key.backspace>ial<Key.space><Key.backspace><Key.backspace><Key.backspace><Key.backspace><Key.backspace><Key.backspace><Key.backspace>acial<Key.space>expression<Key.space>,<Key.space>and<Key.space>gestures,<Key.space>in<Key.space>communication<Key.space>.<Key.space><Key.shift>They<Key.space>will<Key.space>learmn<Key.backspace><Key.backspace>n<Key.space>how<Key.space>to<Key.space>use<Key.space>nonverbal<Key.space>sid<Key.backspace>gnals<Key.space>effectively<Key.space>to<Key.space>convet<Key.backspace>y<Key.space>their<Key.space>message<Key.space>and<Key.space>understand<Key.space>the<Key.space>nonverab<Key.backspace><Key.backspace>bal<Key.space>cues<Key.space>of<Key.space>oy<Key.backspace>ther.
Screenshot: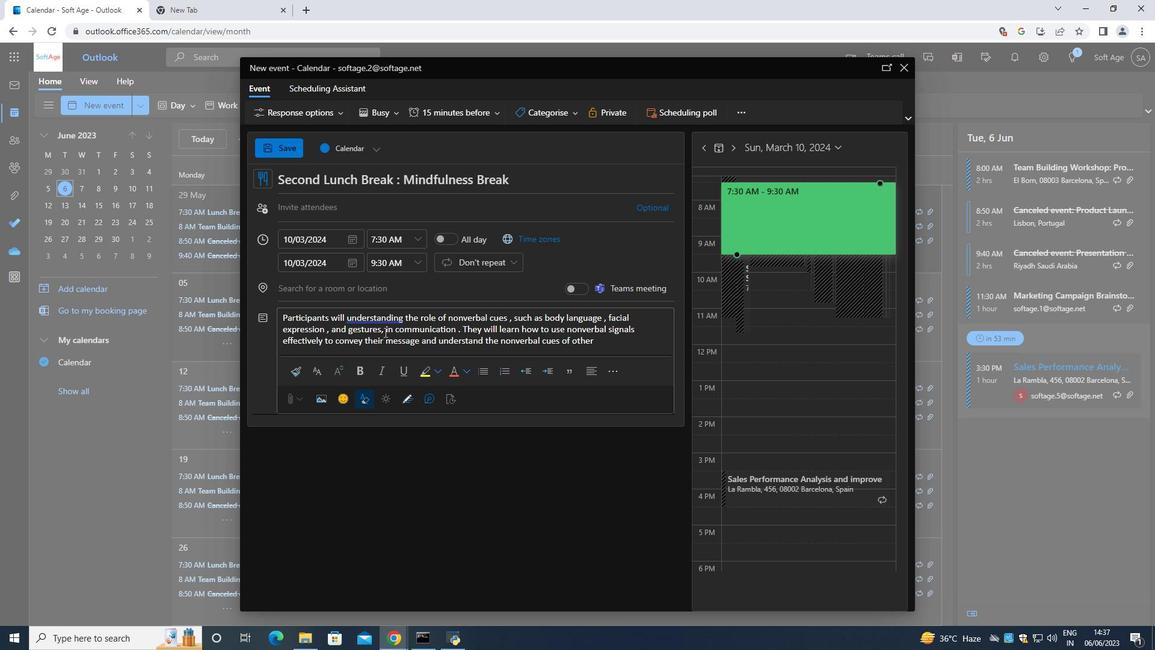 
Action: Mouse moved to (562, 110)
Screenshot: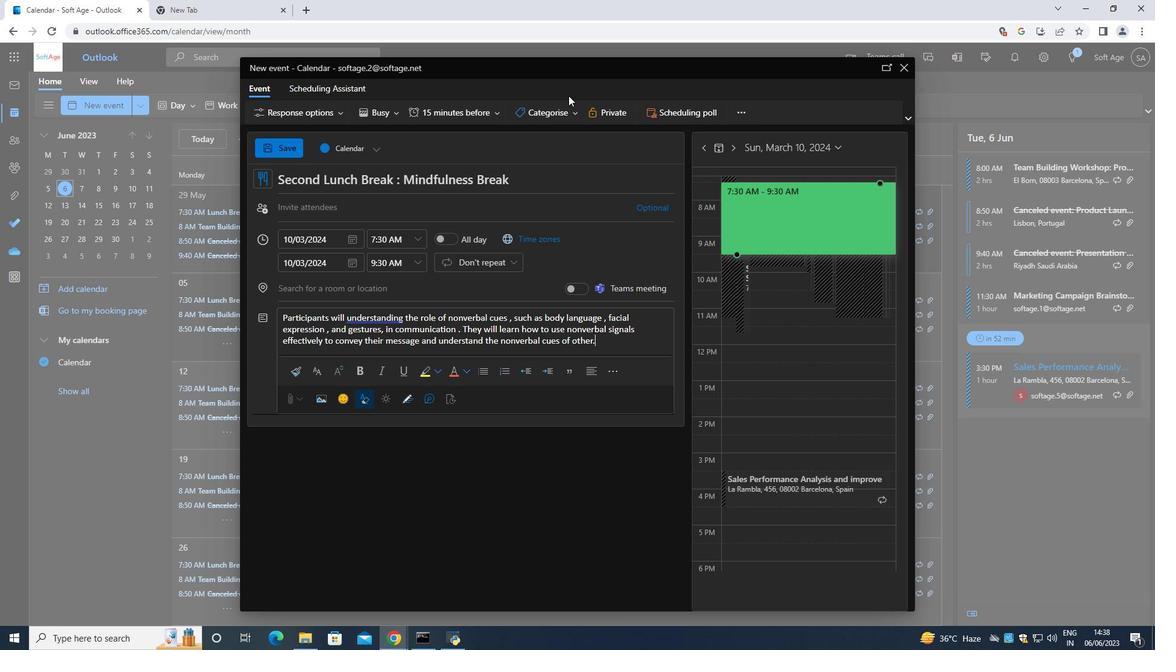 
Action: Mouse pressed left at (562, 110)
Screenshot: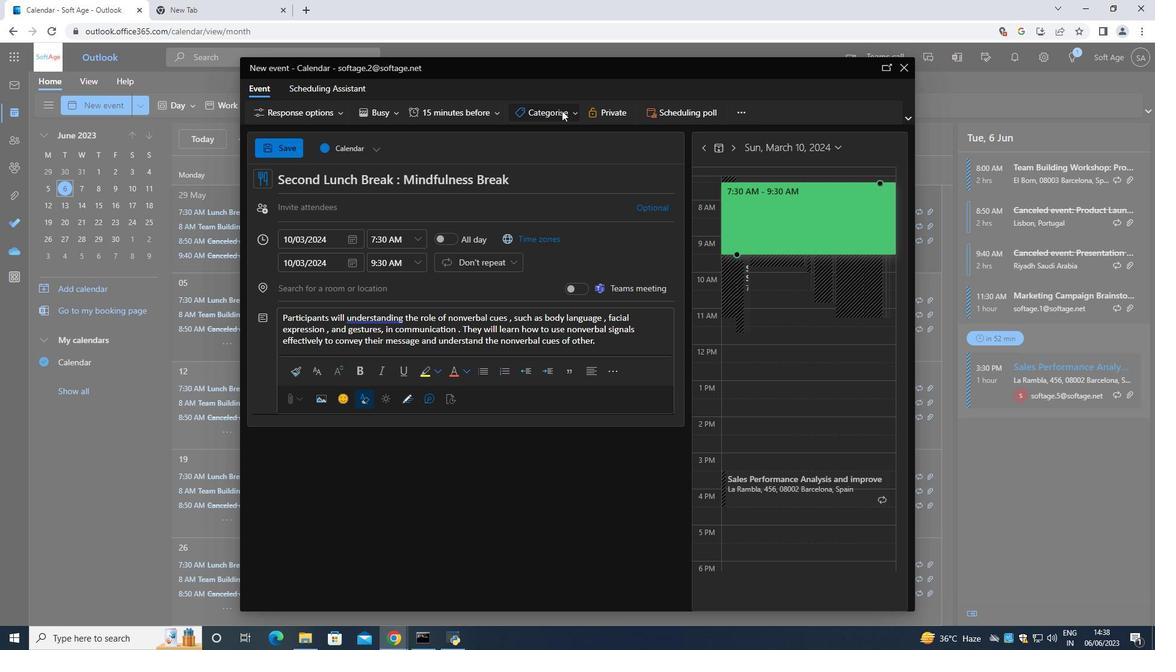 
Action: Mouse moved to (578, 210)
Screenshot: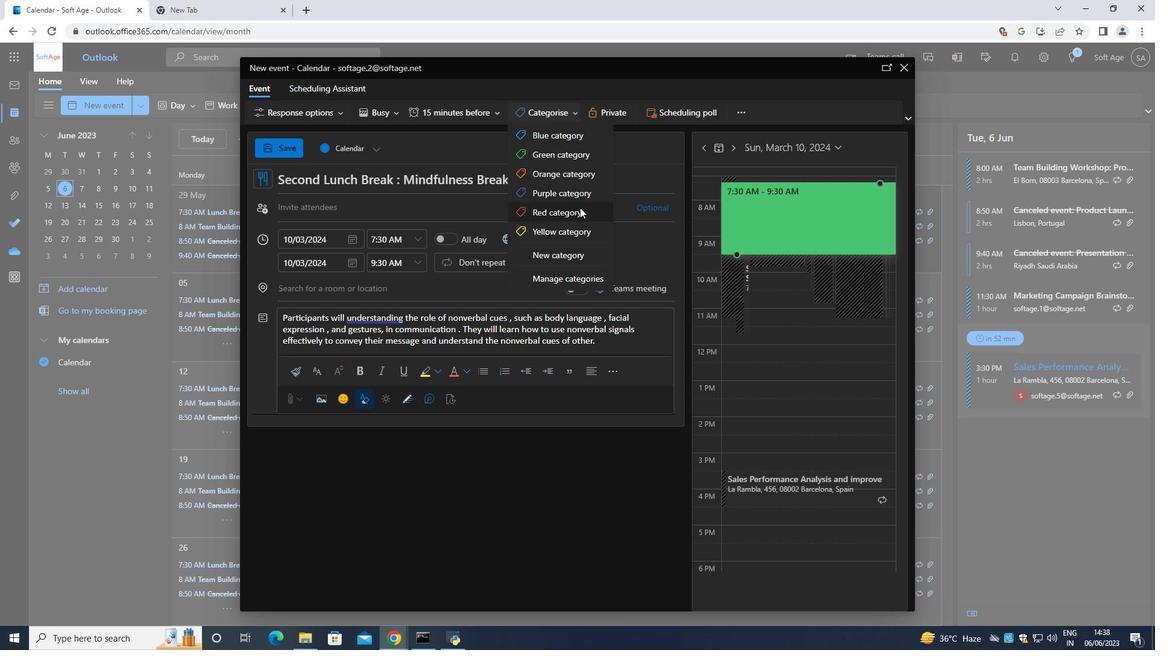 
Action: Mouse pressed left at (578, 210)
Screenshot: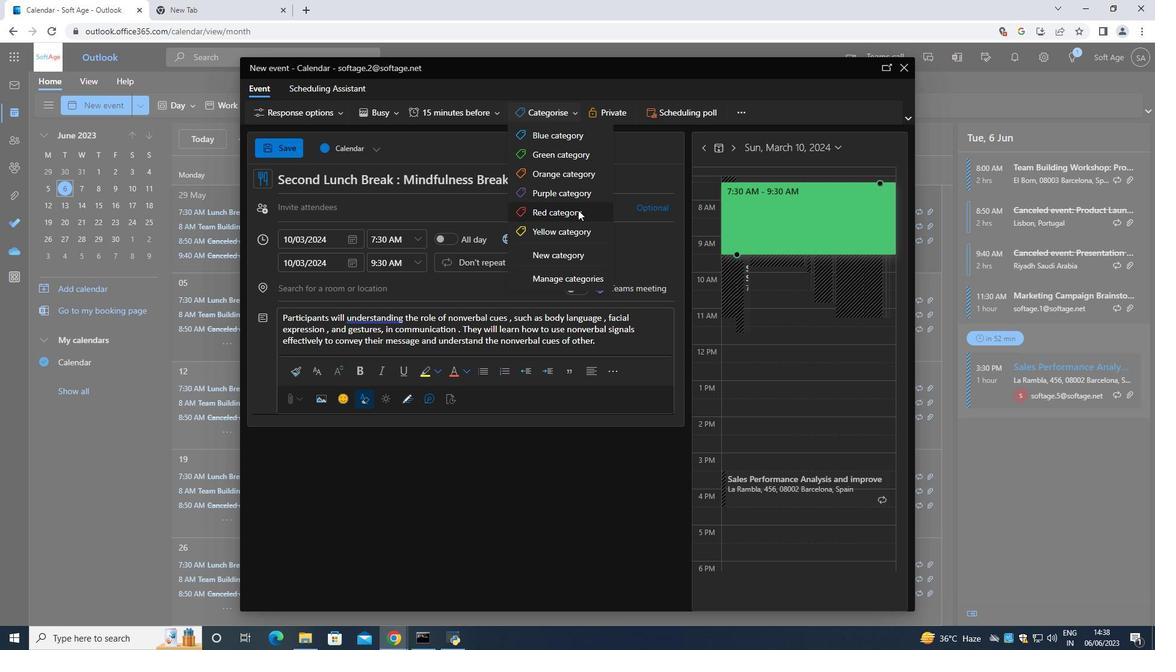 
Action: Mouse moved to (456, 195)
Screenshot: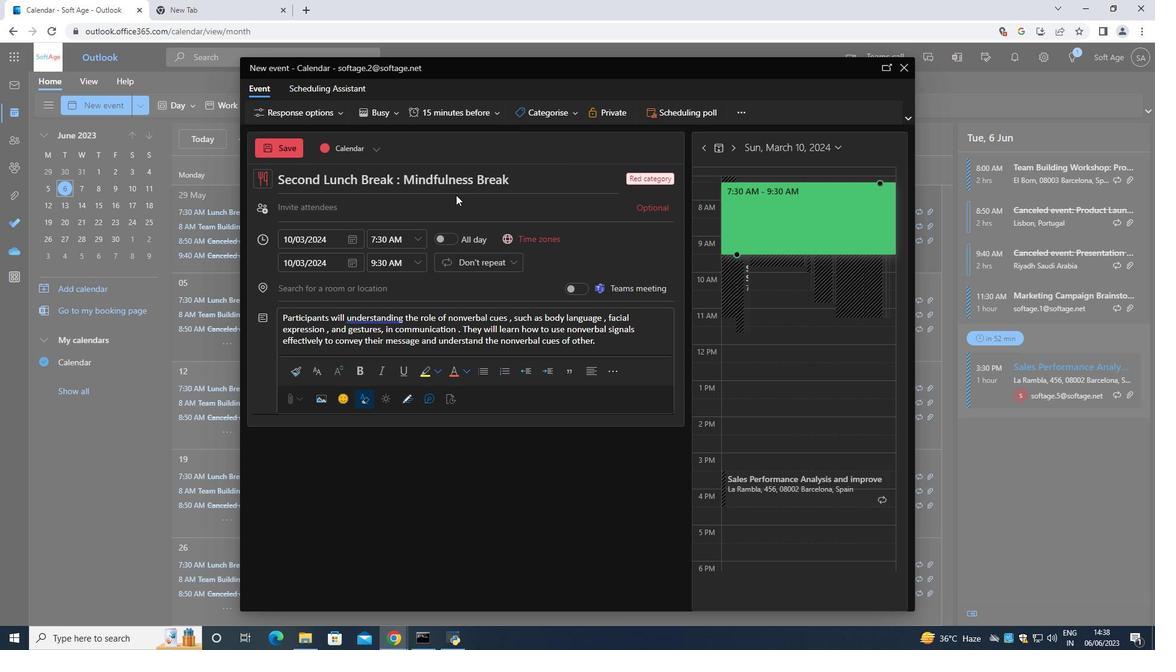 
Action: Mouse pressed left at (456, 195)
Screenshot: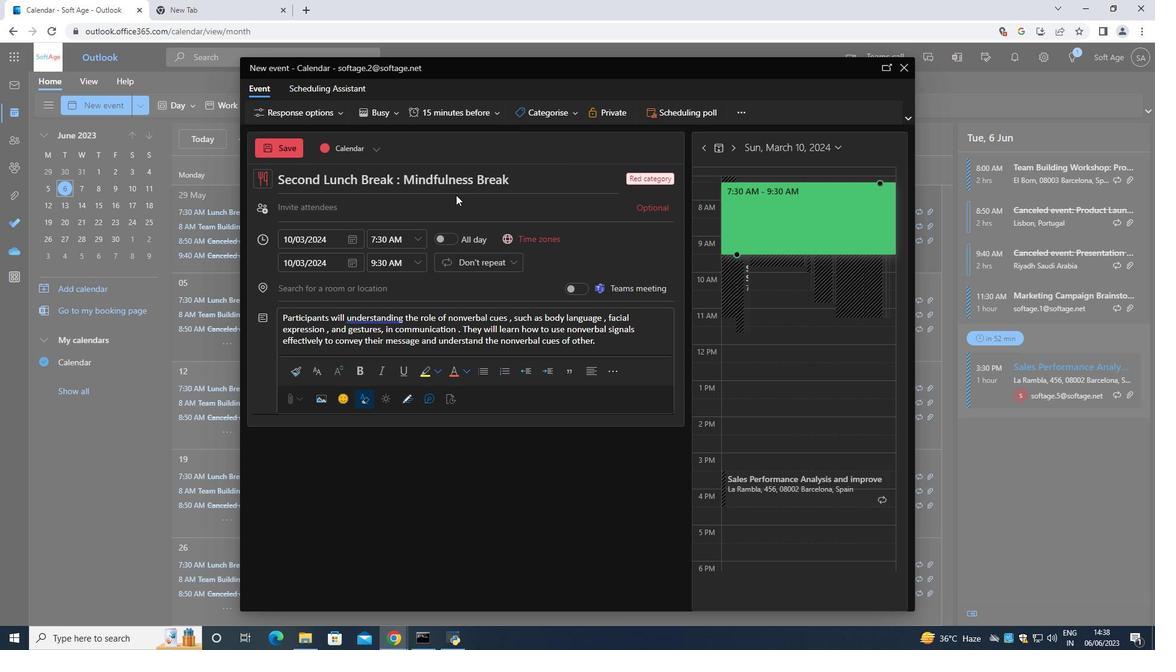 
Action: Mouse moved to (460, 199)
Screenshot: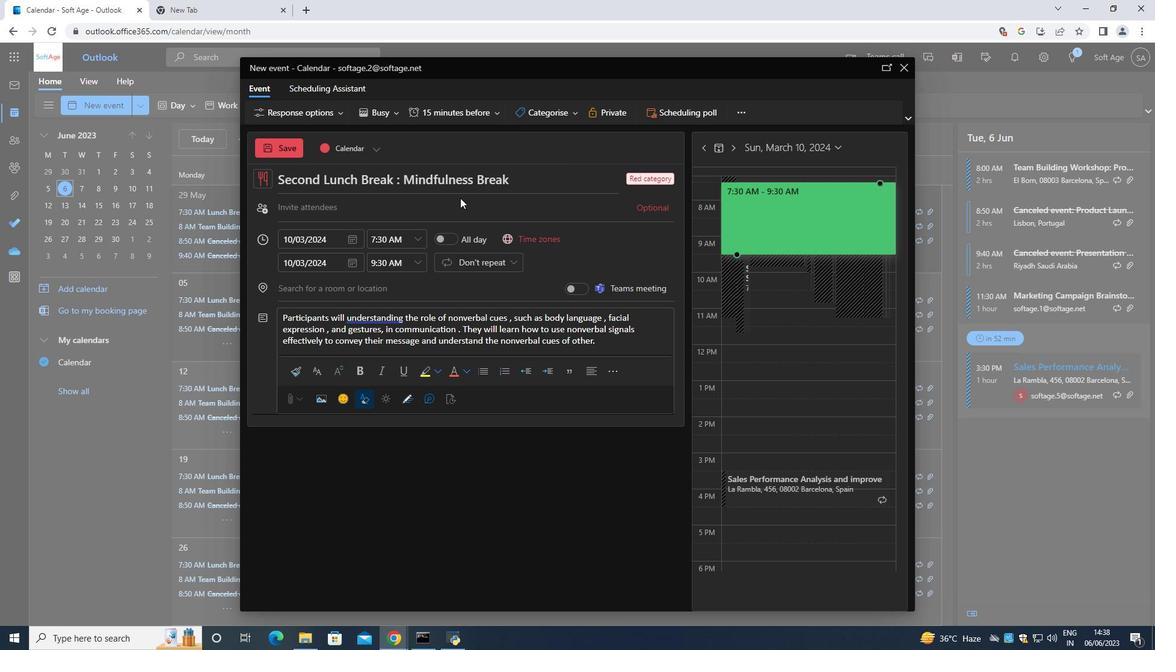 
Action: Mouse pressed left at (460, 199)
Screenshot: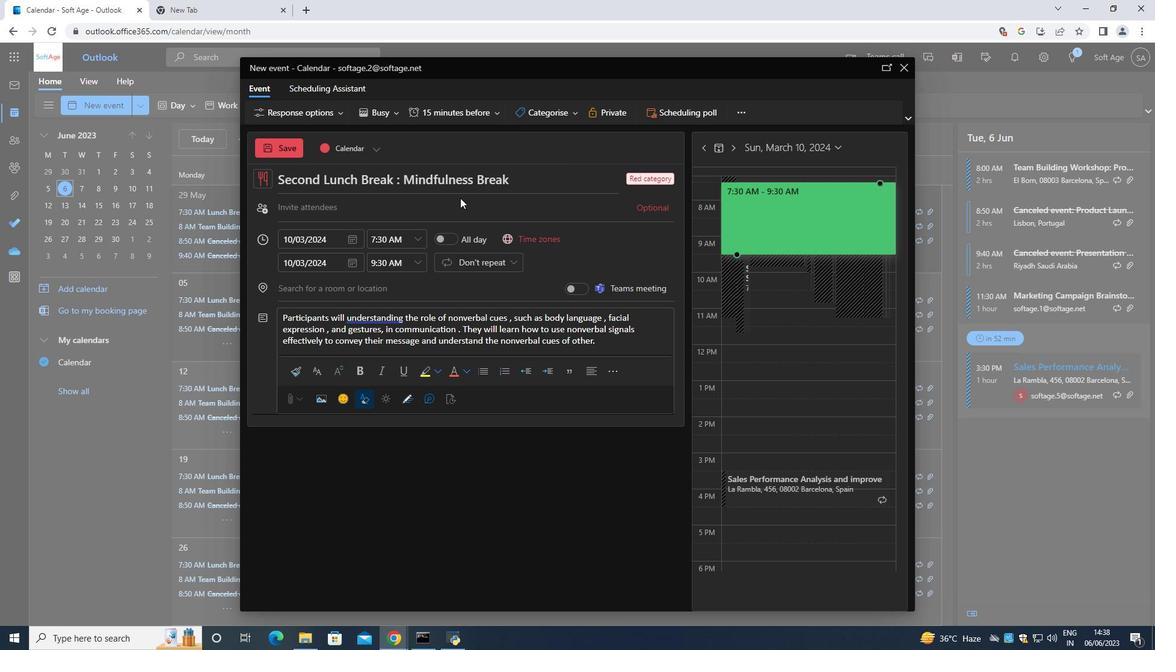 
Action: Key pressed <Key.shift>Softg<Key.backspace>age.6<Key.shift>@softage
Screenshot: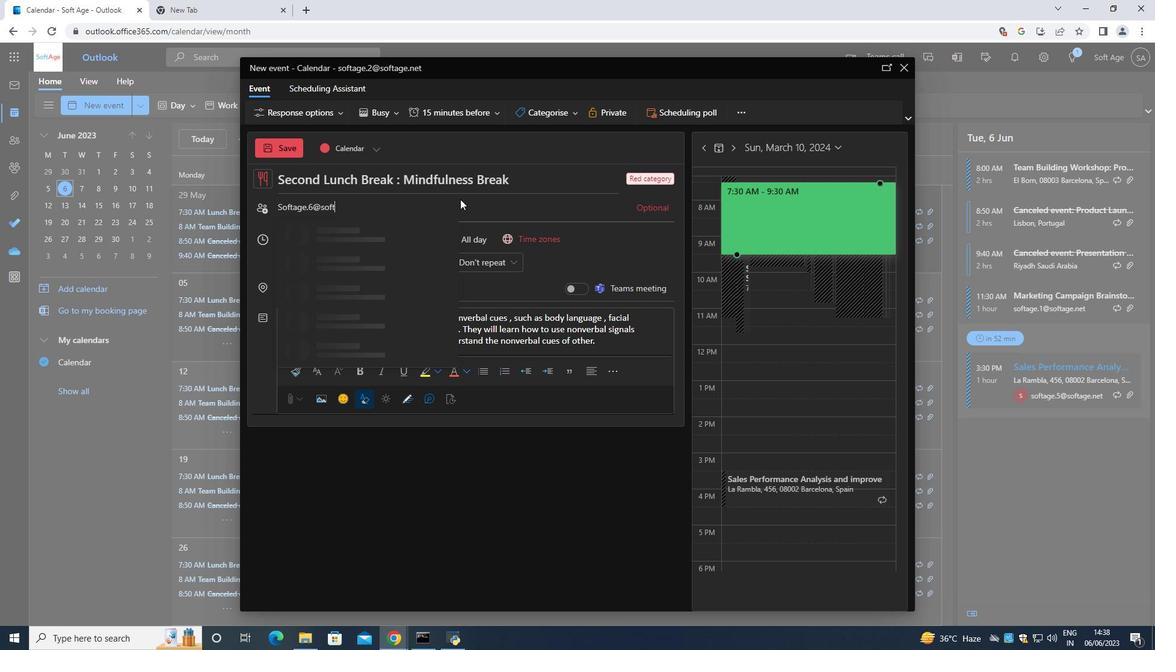 
Action: Mouse moved to (453, 211)
Screenshot: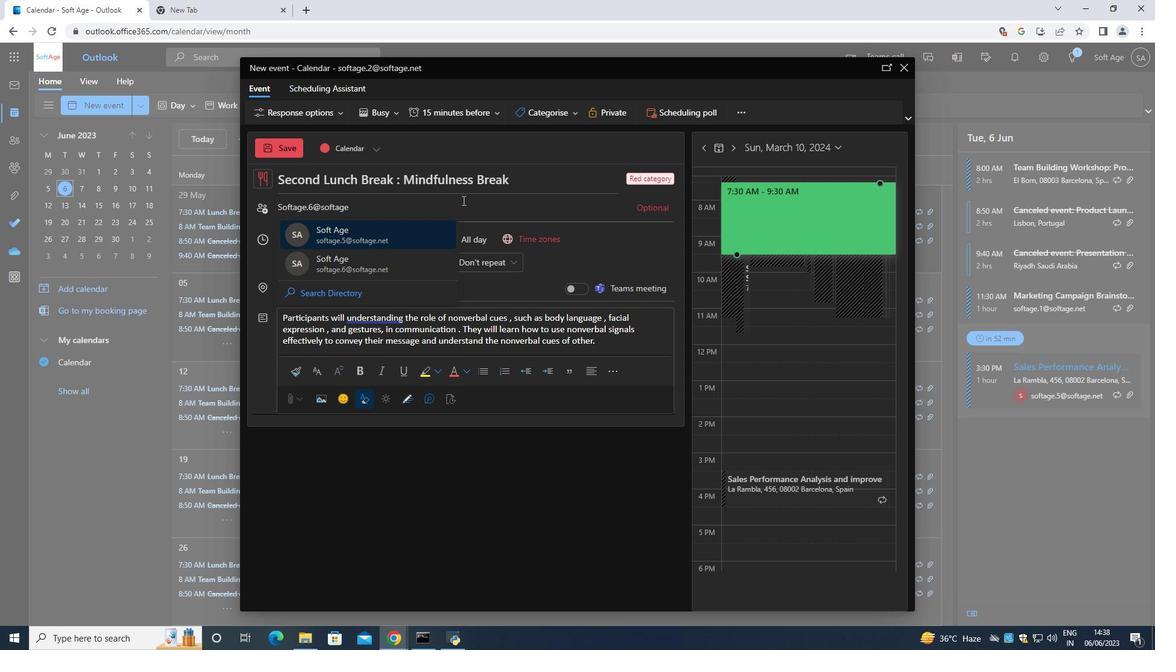 
Action: Key pressed .net
Screenshot: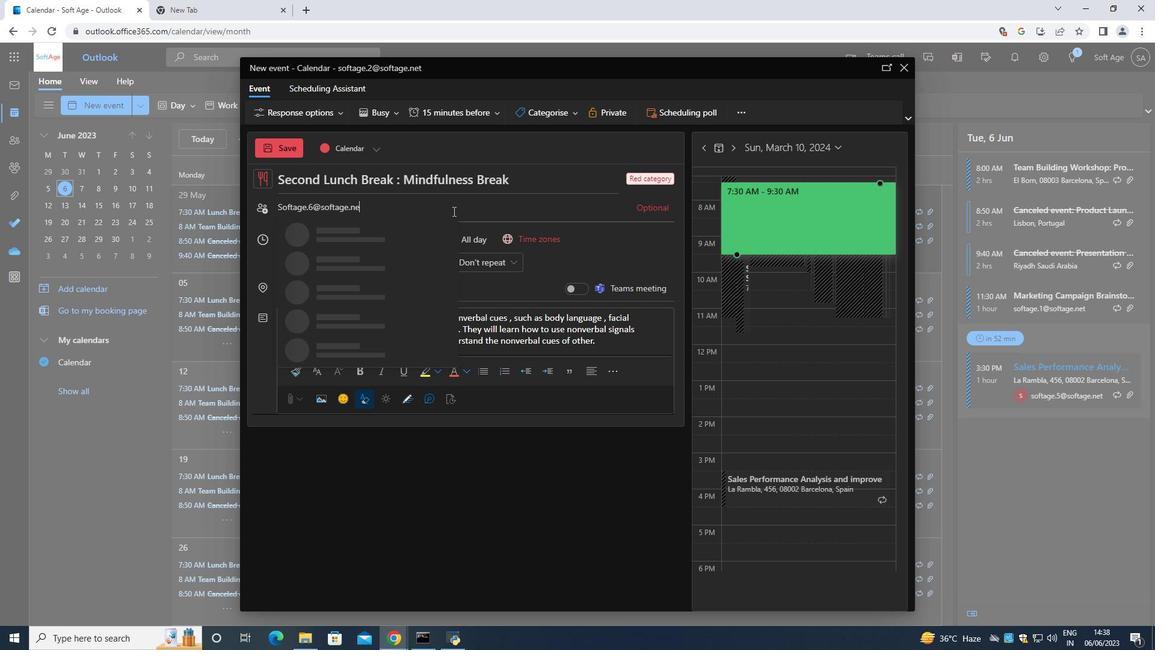 
Action: Mouse moved to (414, 229)
Screenshot: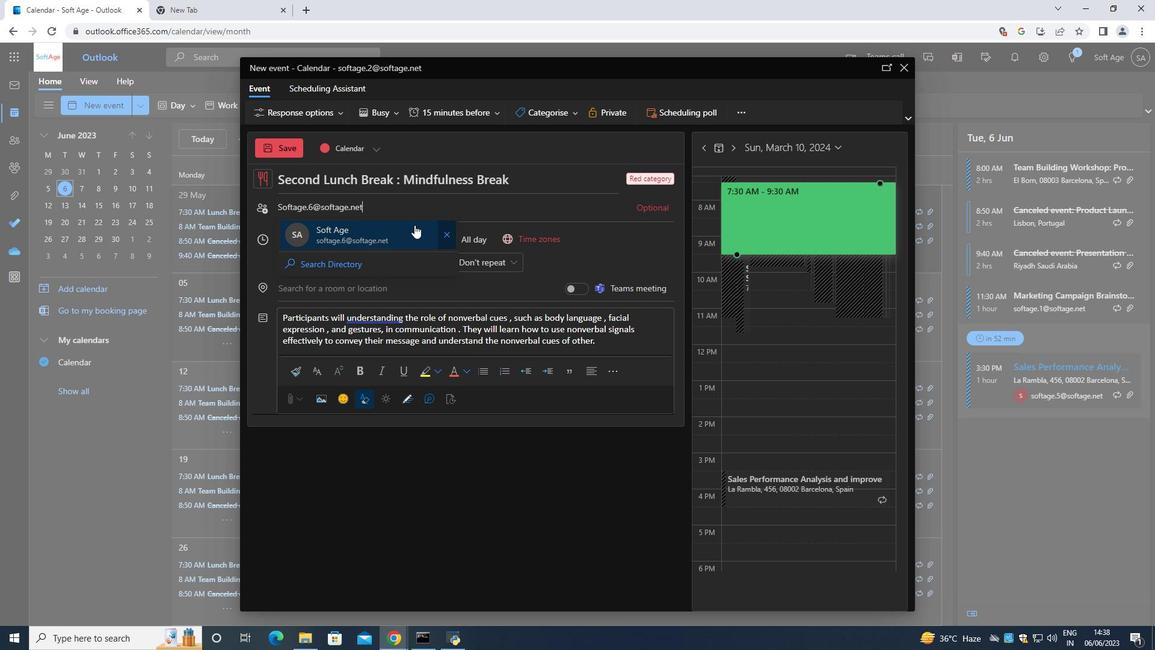 
Action: Mouse pressed left at (414, 229)
Screenshot: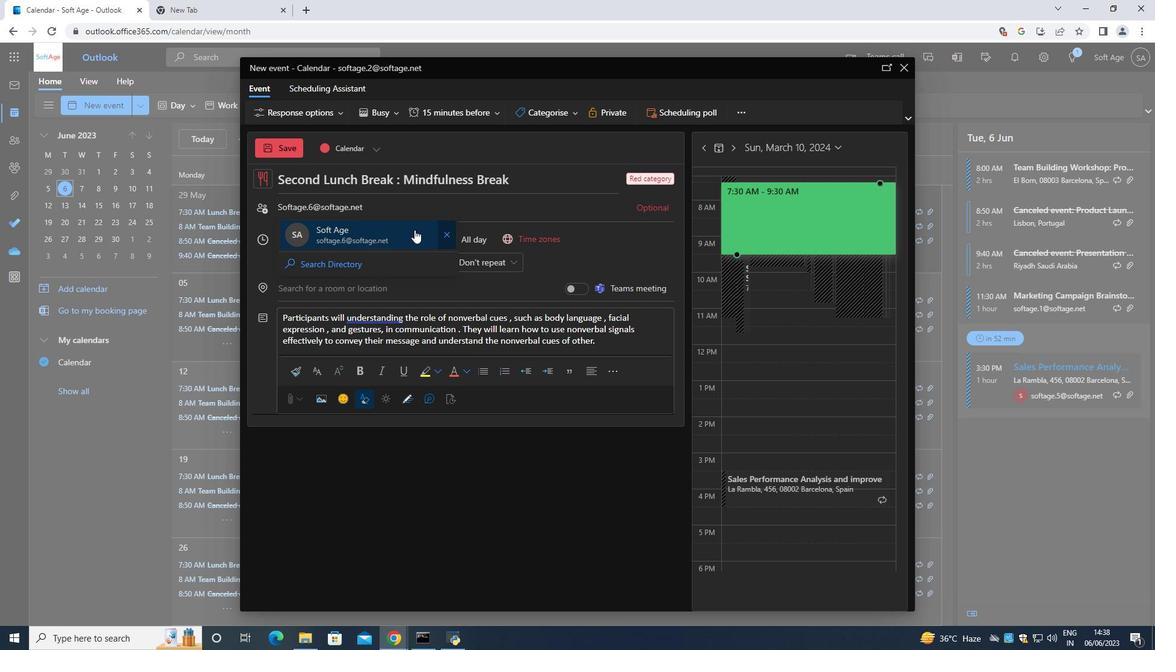 
Action: Mouse moved to (412, 229)
Screenshot: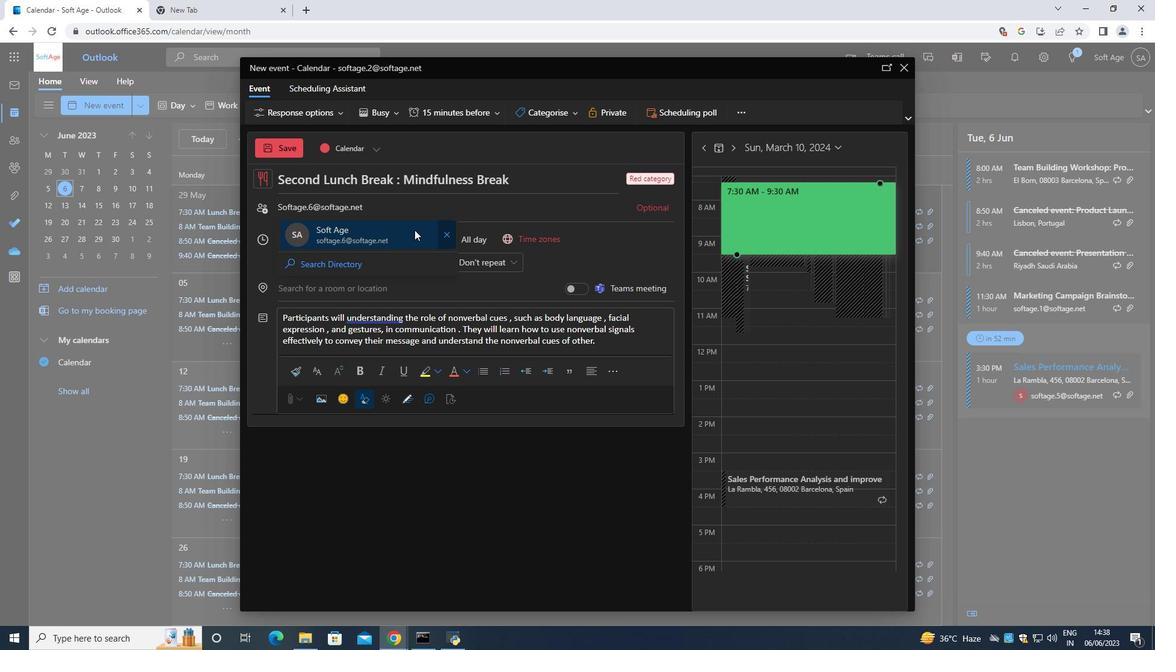 
Action: Key pressed <Key.shift>Softage.7<Key.shift>@
Screenshot: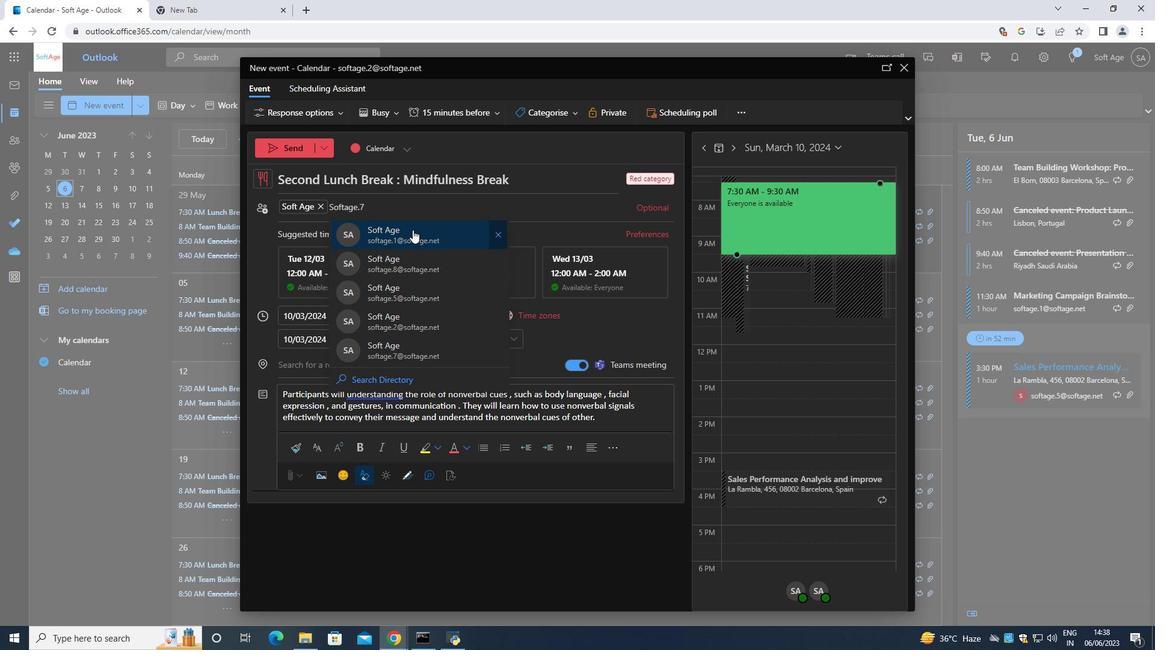 
Action: Mouse moved to (420, 208)
Screenshot: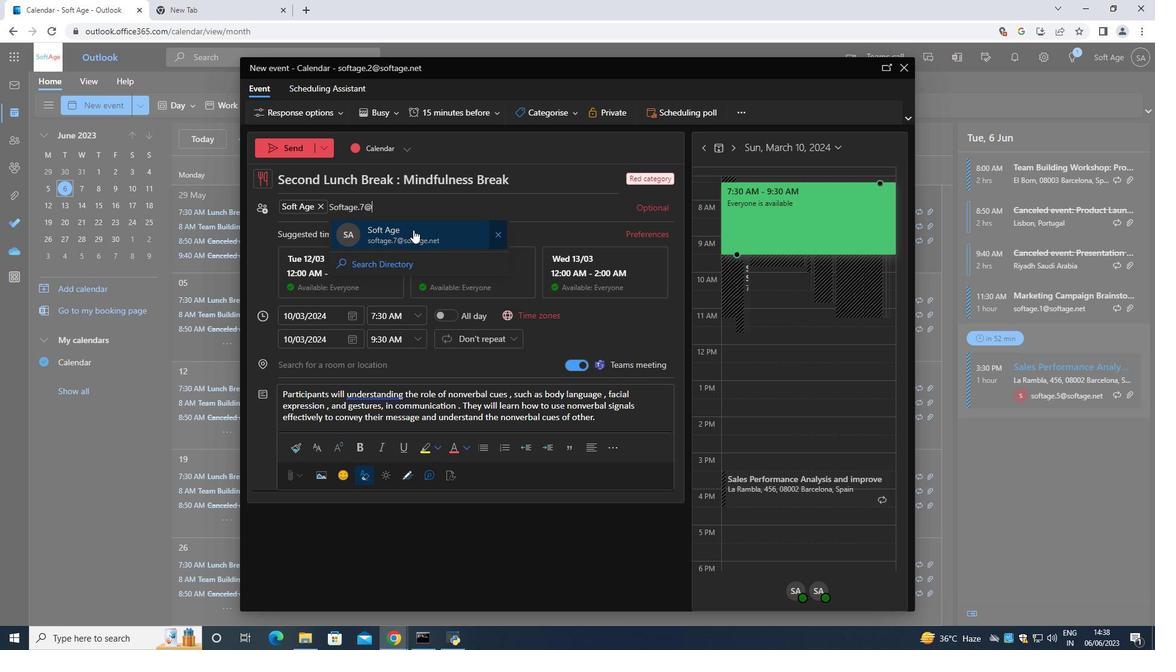 
Action: Mouse pressed left at (420, 208)
Screenshot: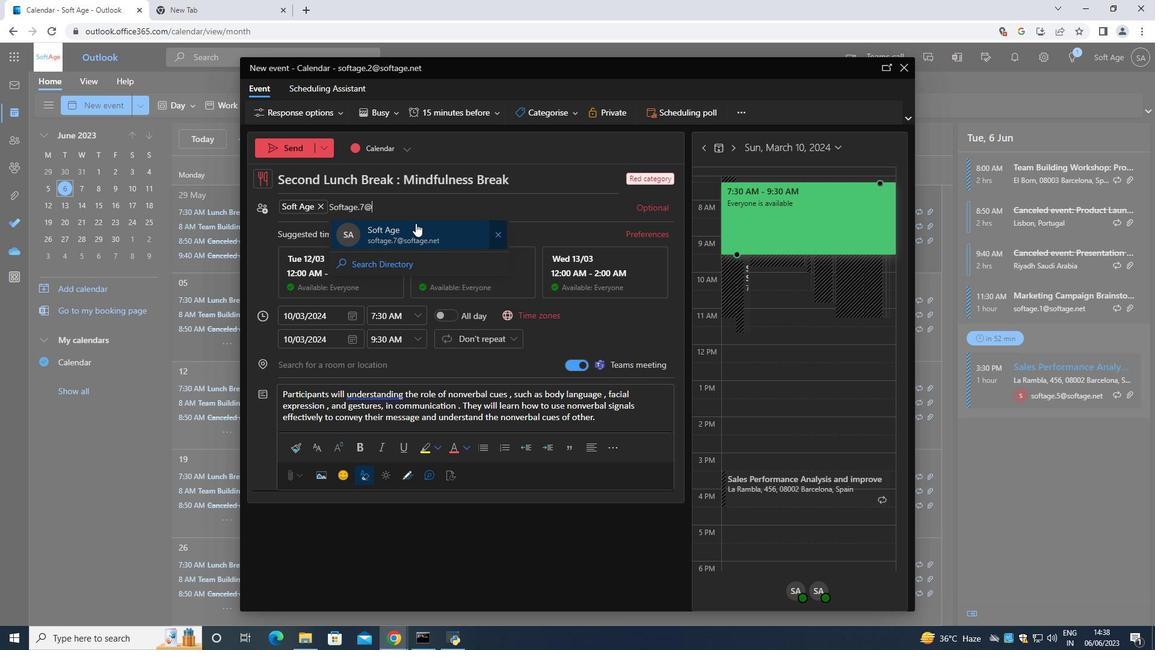 
Action: Mouse moved to (411, 241)
Screenshot: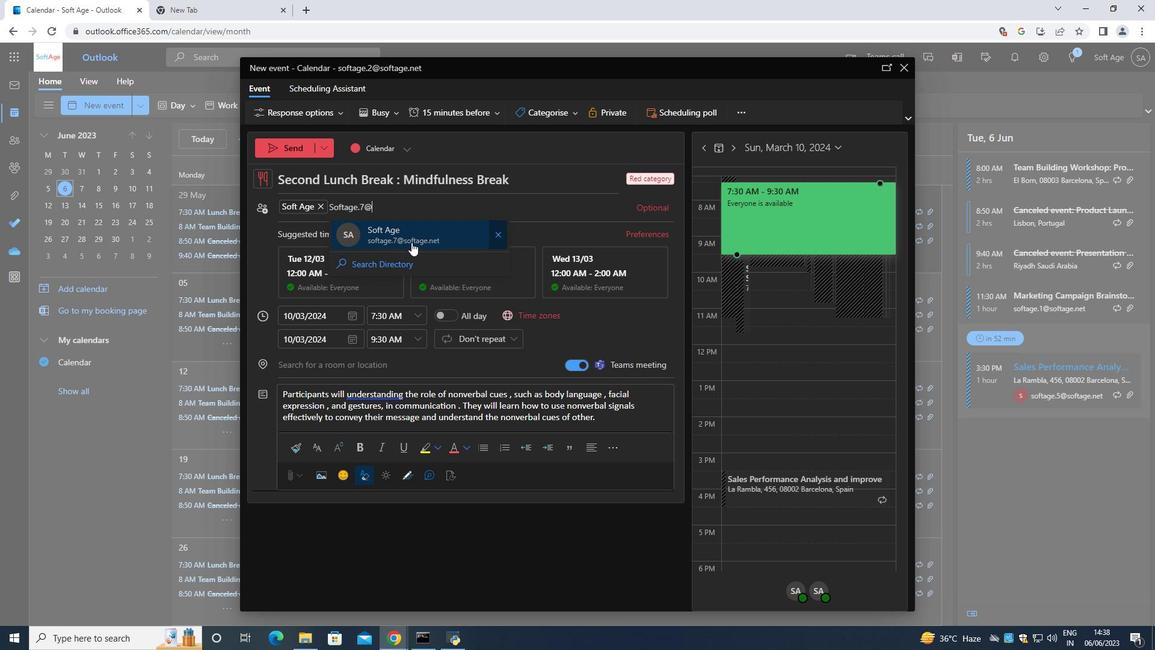 
Action: Mouse pressed left at (411, 241)
Screenshot: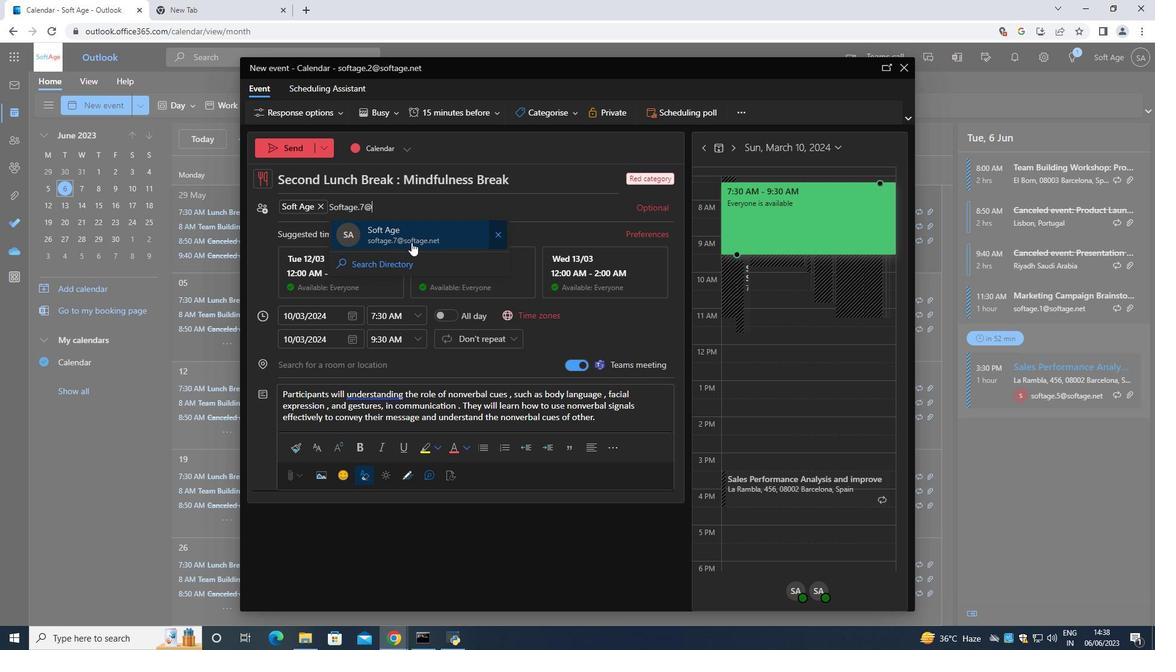 
Action: Mouse moved to (461, 113)
Screenshot: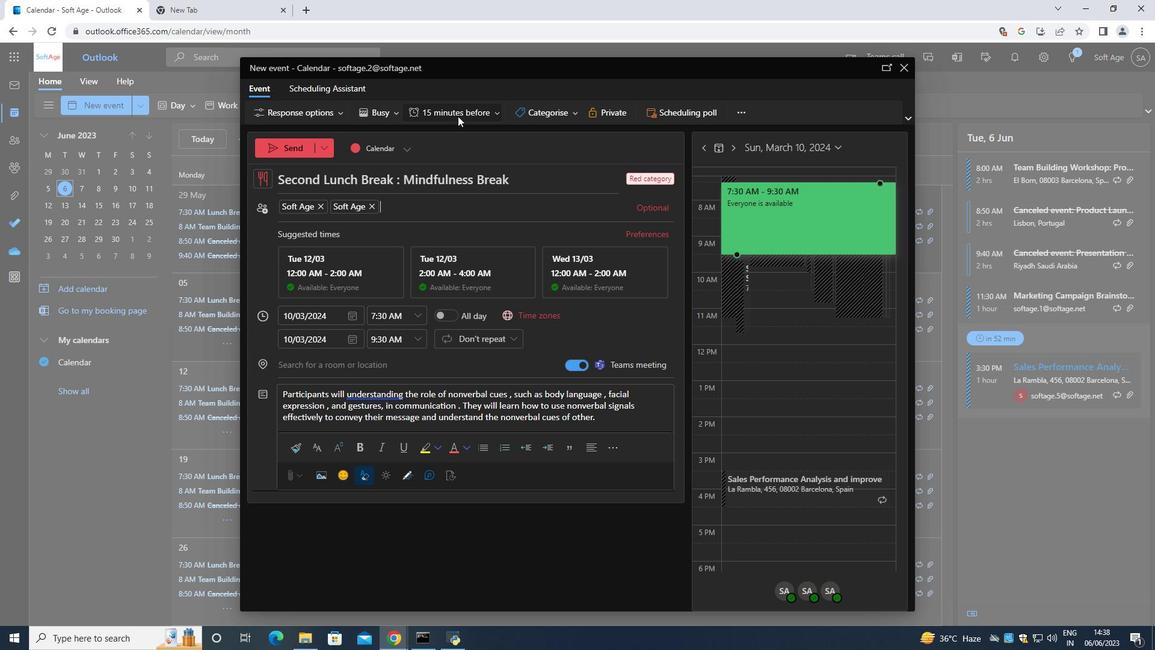 
Action: Mouse pressed left at (461, 113)
Screenshot: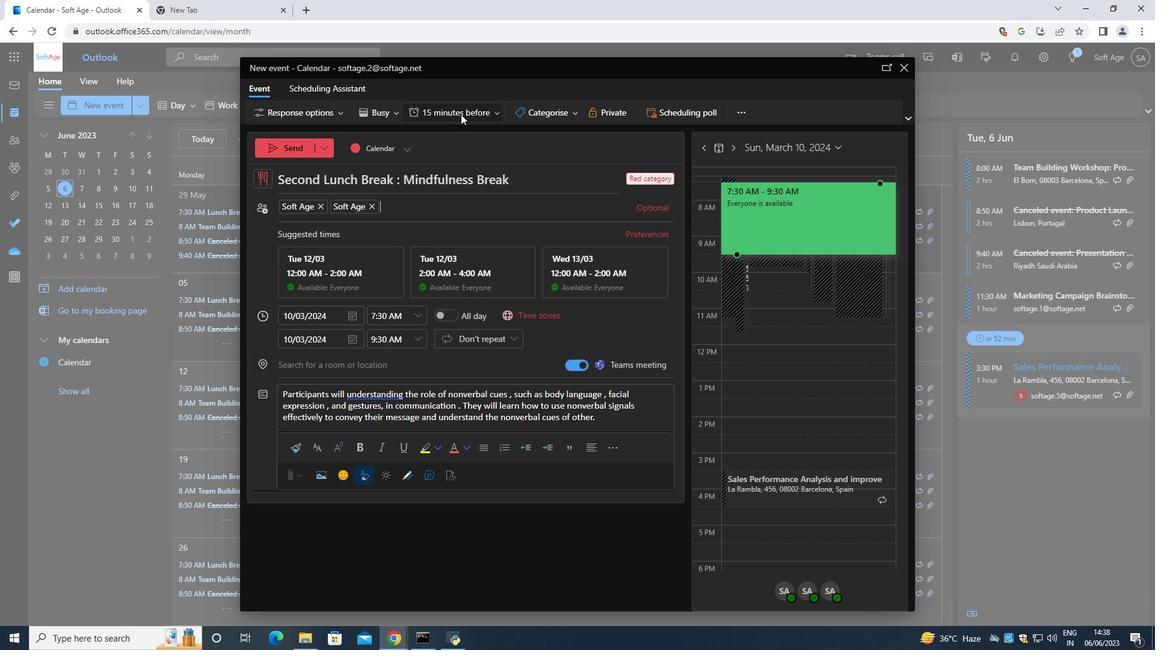 
Action: Mouse moved to (456, 159)
Screenshot: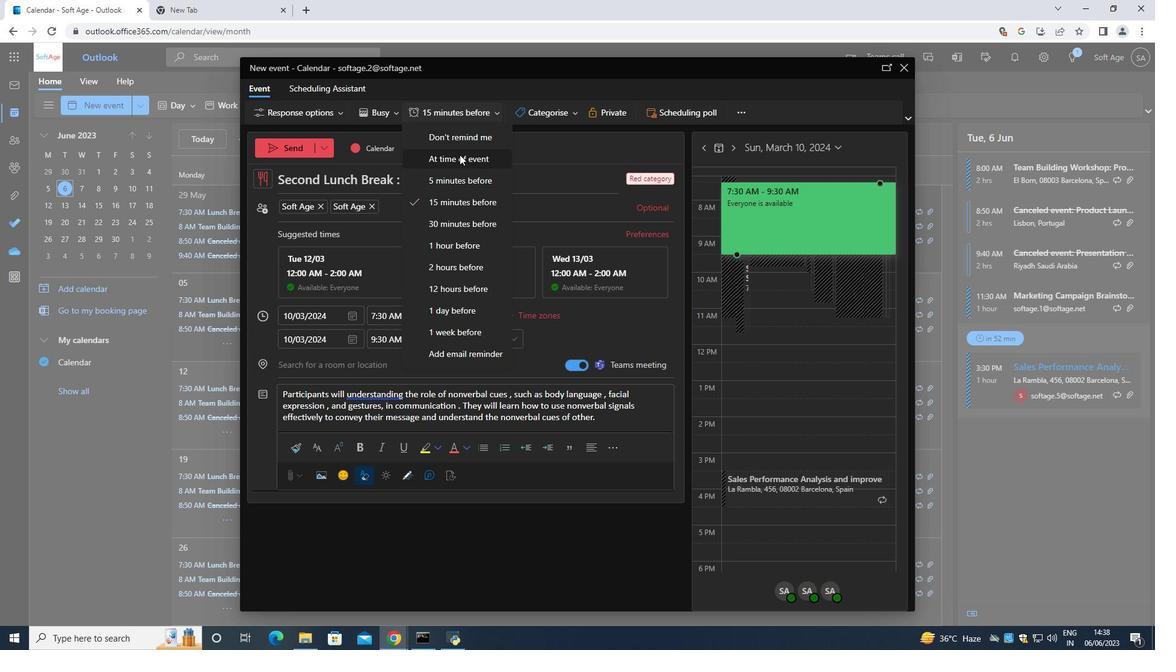 
Action: Mouse pressed left at (456, 159)
Screenshot: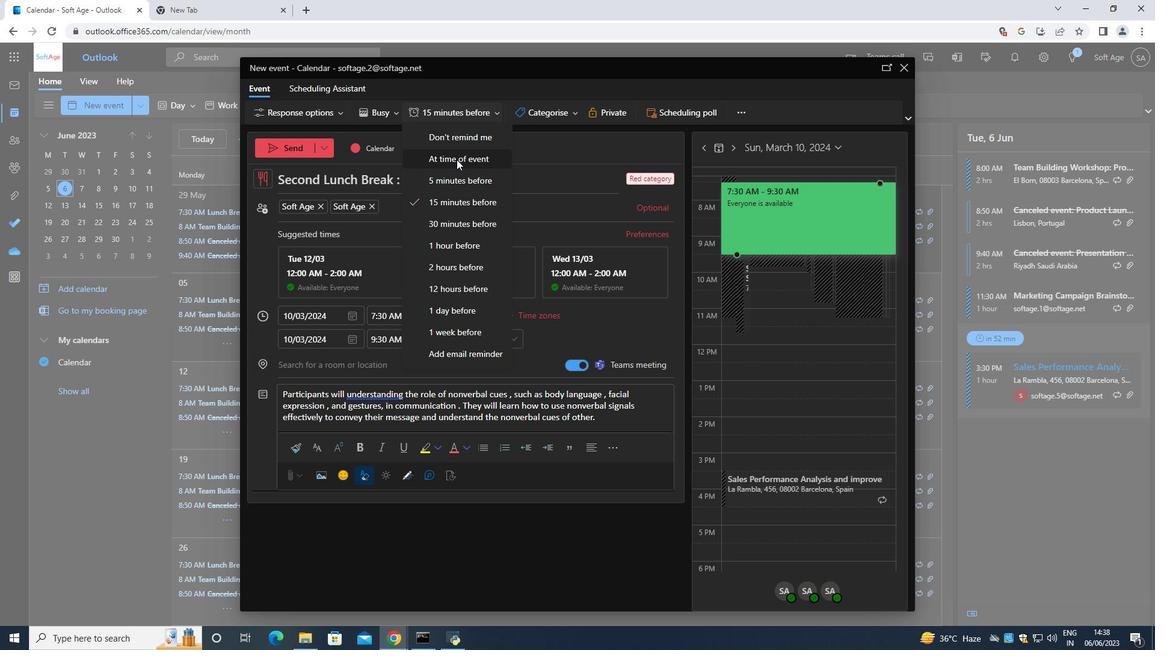 
Action: Mouse moved to (299, 146)
Screenshot: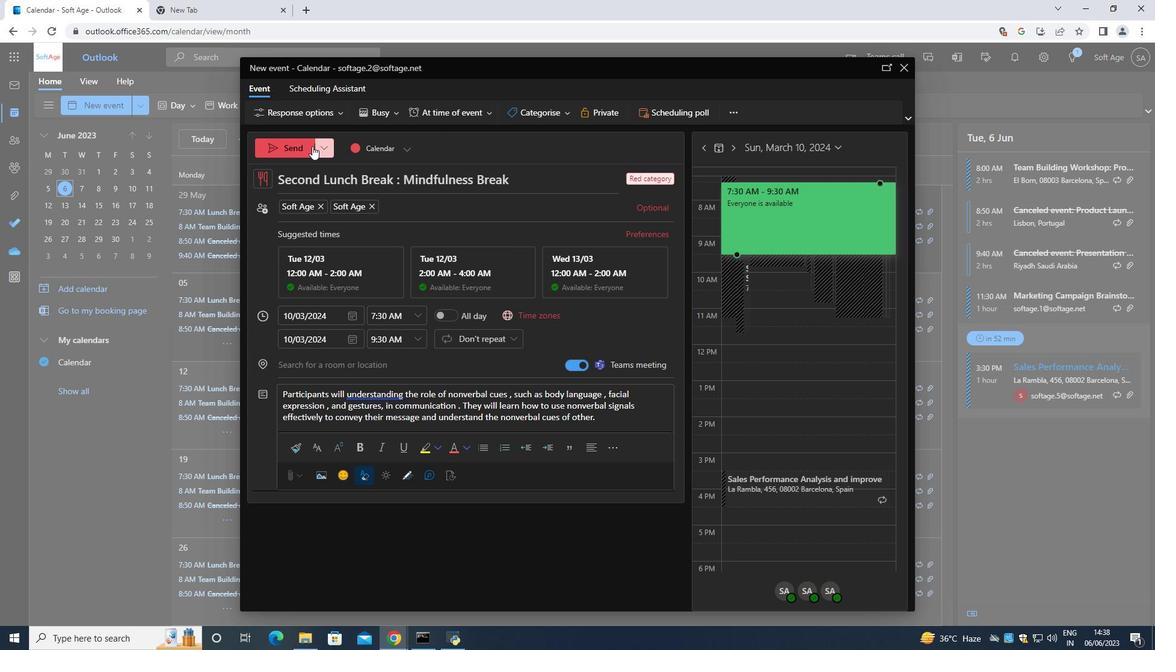 
Action: Mouse pressed left at (299, 146)
Screenshot: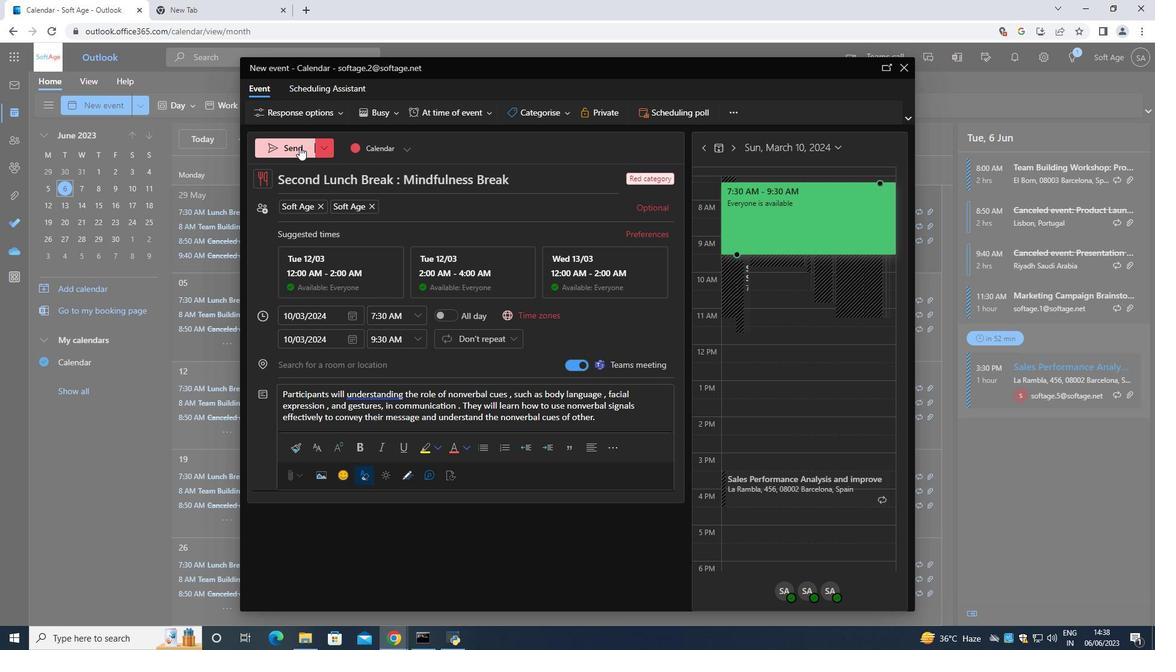 
